 Task: Create a due date automation trigger when advanced on, on the monday of the week a card is due add fields without custom field "Resume" set to a number lower or equal to 1 and lower than 10 at 11:00 AM.
Action: Mouse moved to (1198, 81)
Screenshot: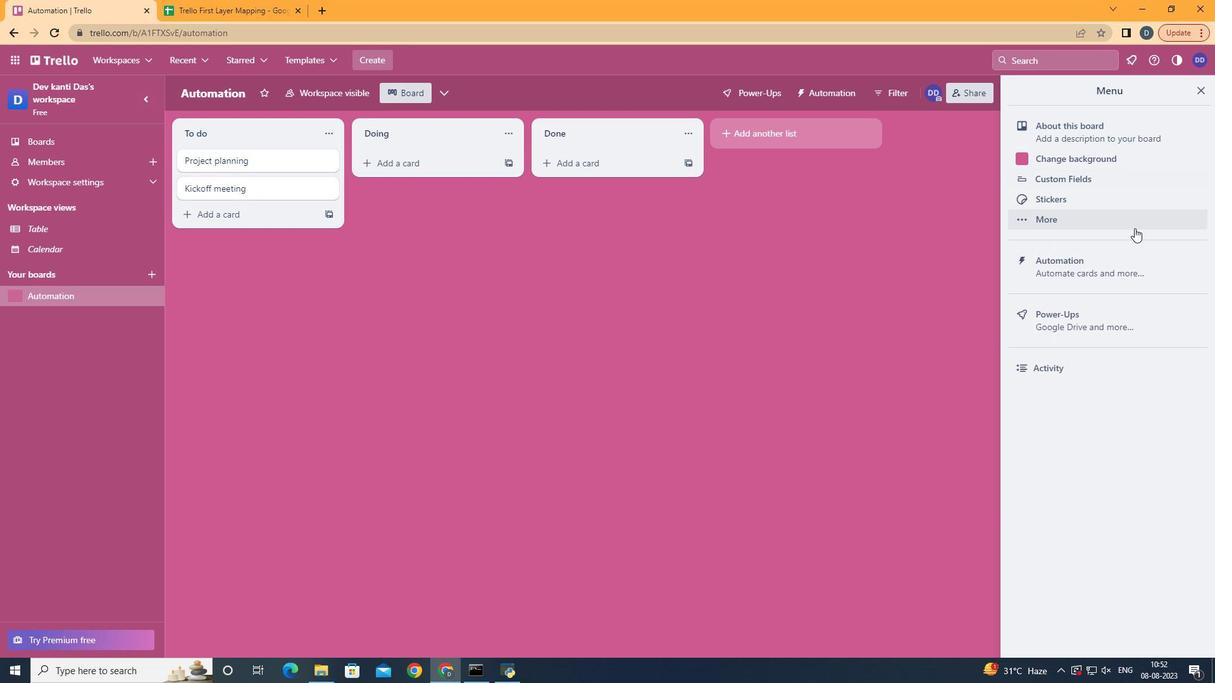 
Action: Mouse pressed left at (1198, 81)
Screenshot: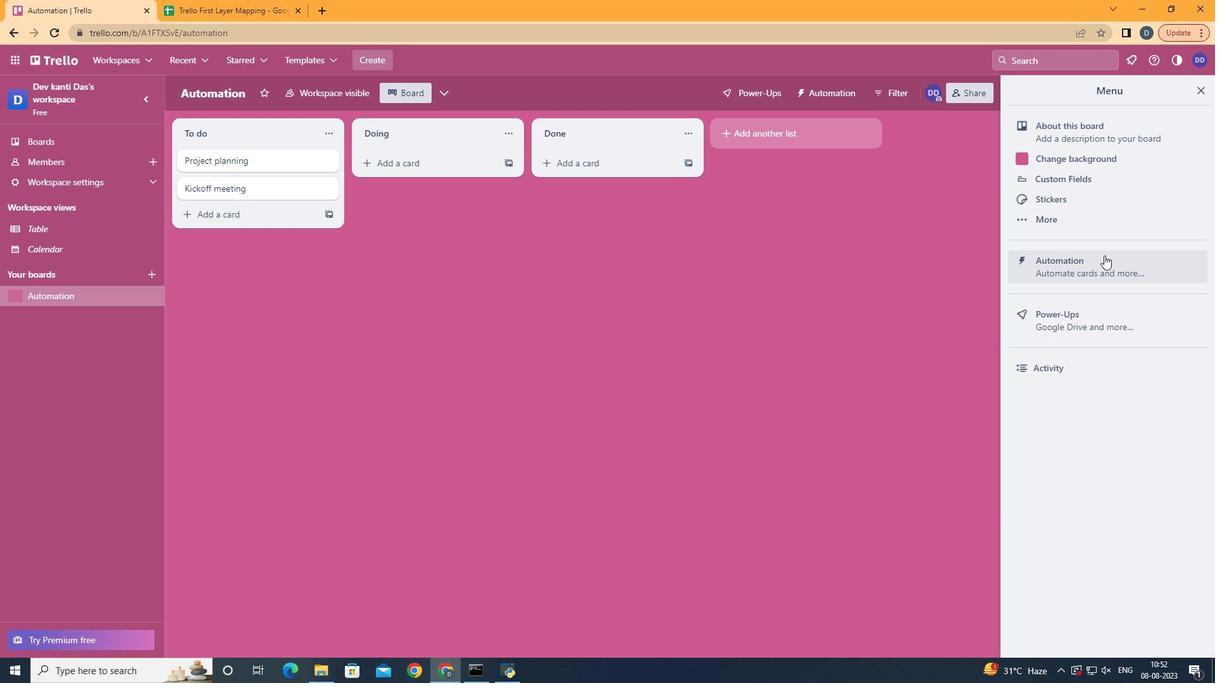 
Action: Mouse moved to (1102, 255)
Screenshot: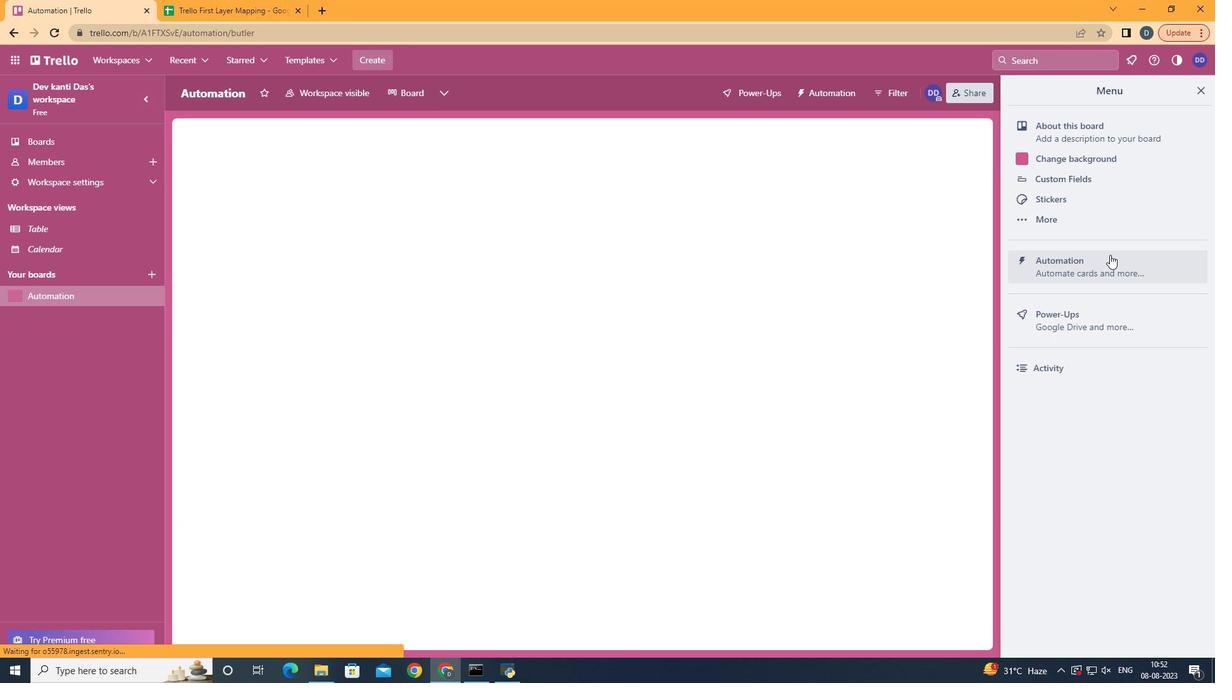 
Action: Mouse pressed left at (1102, 255)
Screenshot: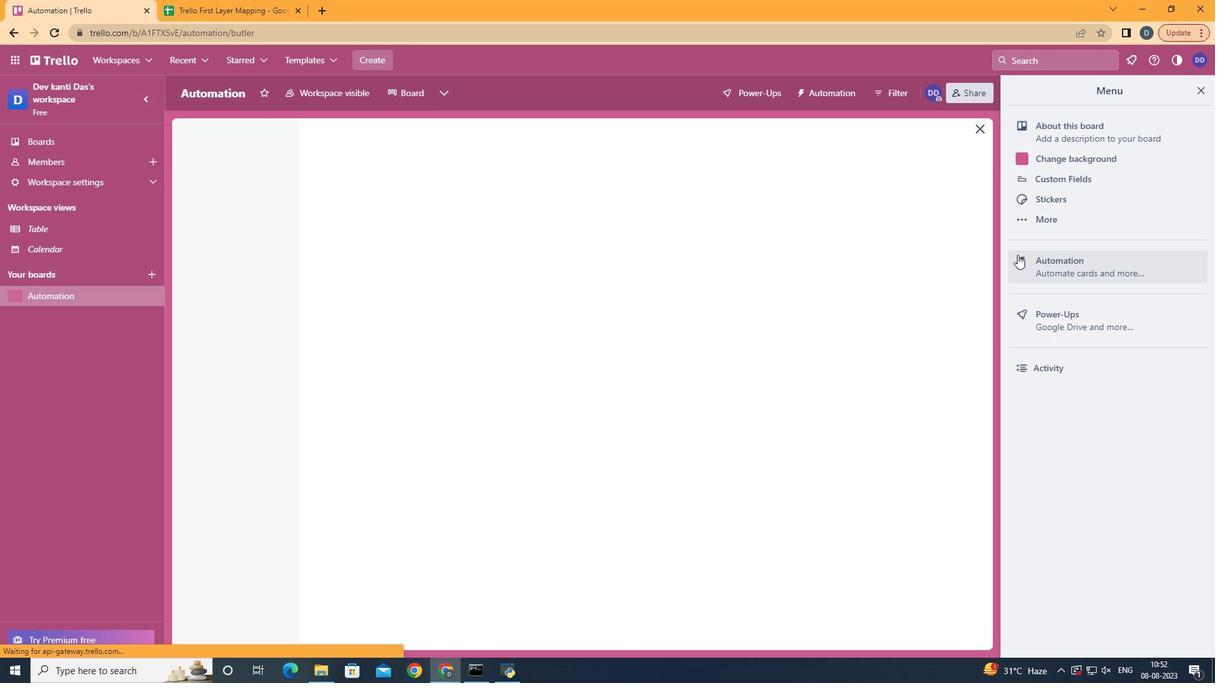 
Action: Mouse moved to (215, 243)
Screenshot: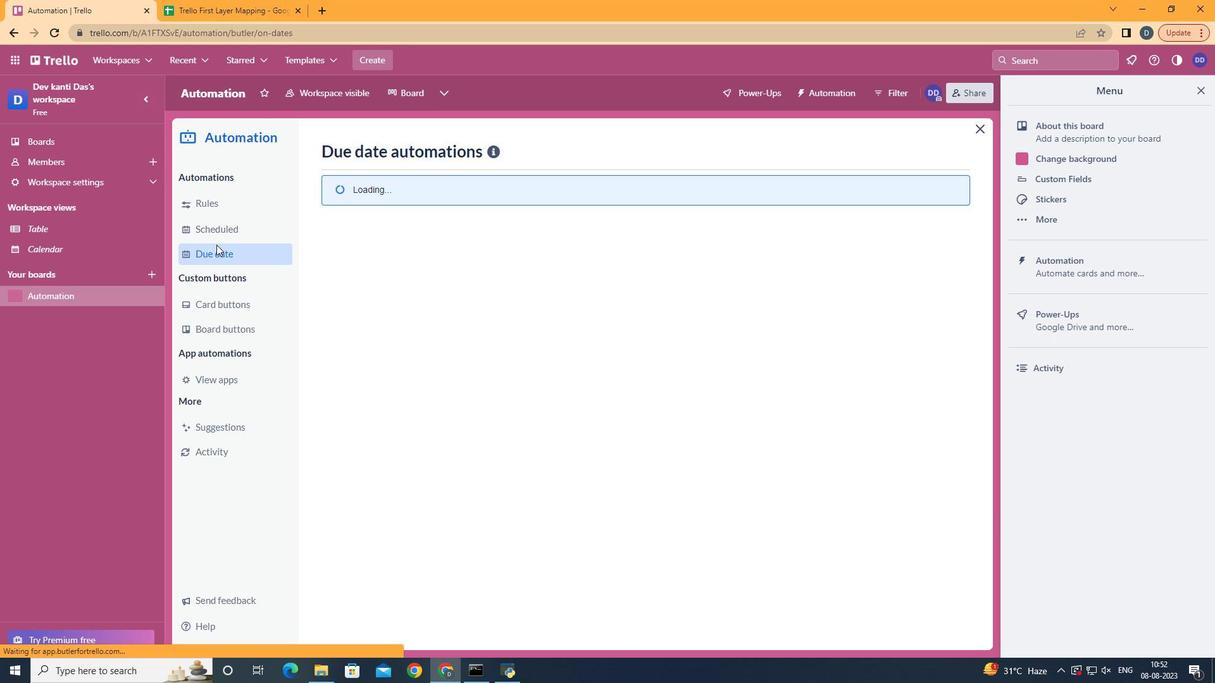 
Action: Mouse pressed left at (215, 243)
Screenshot: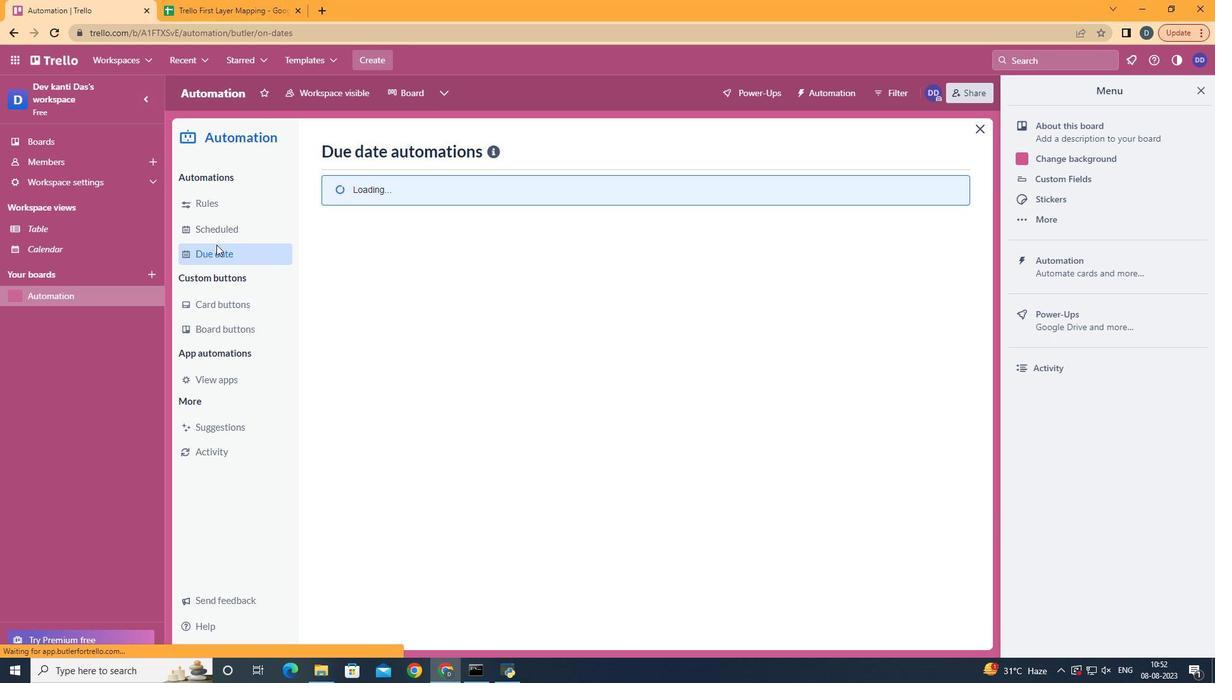 
Action: Mouse moved to (888, 149)
Screenshot: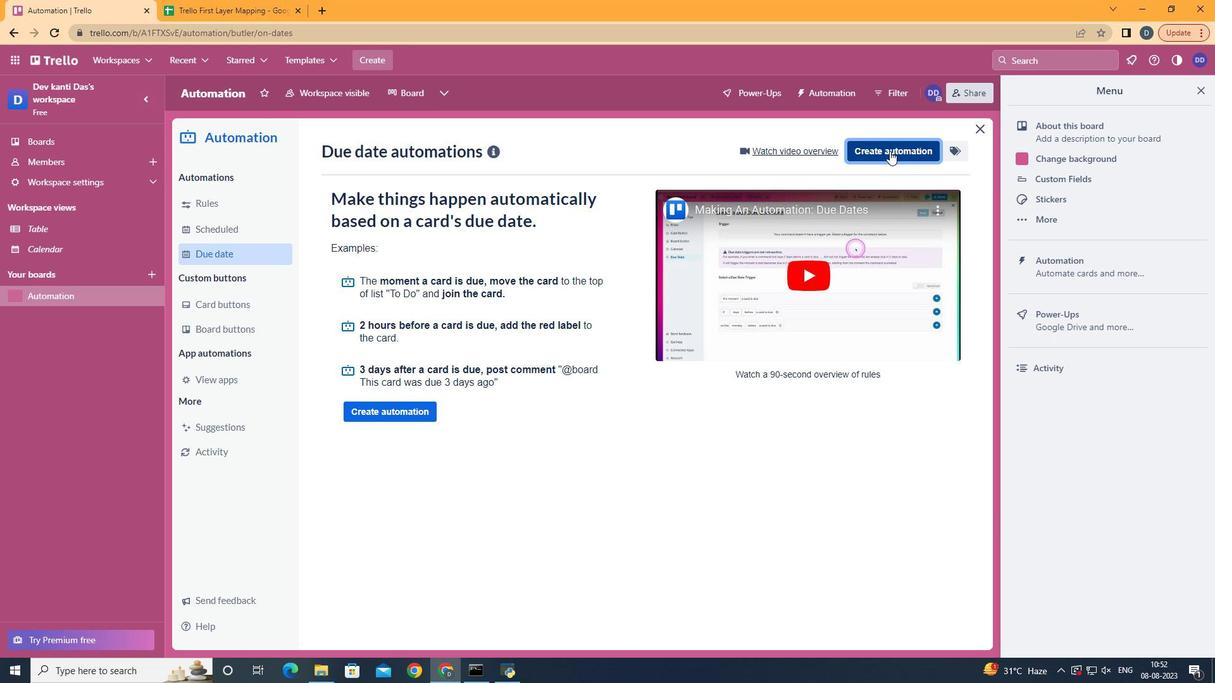 
Action: Mouse pressed left at (888, 149)
Screenshot: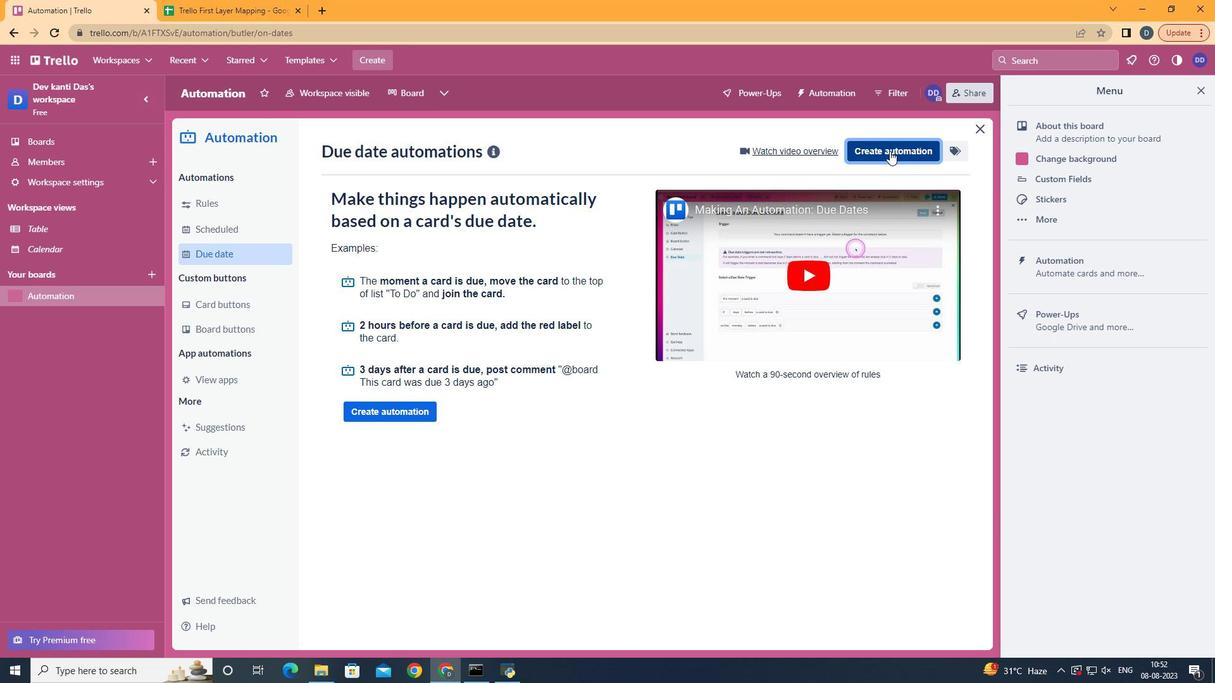 
Action: Mouse moved to (624, 265)
Screenshot: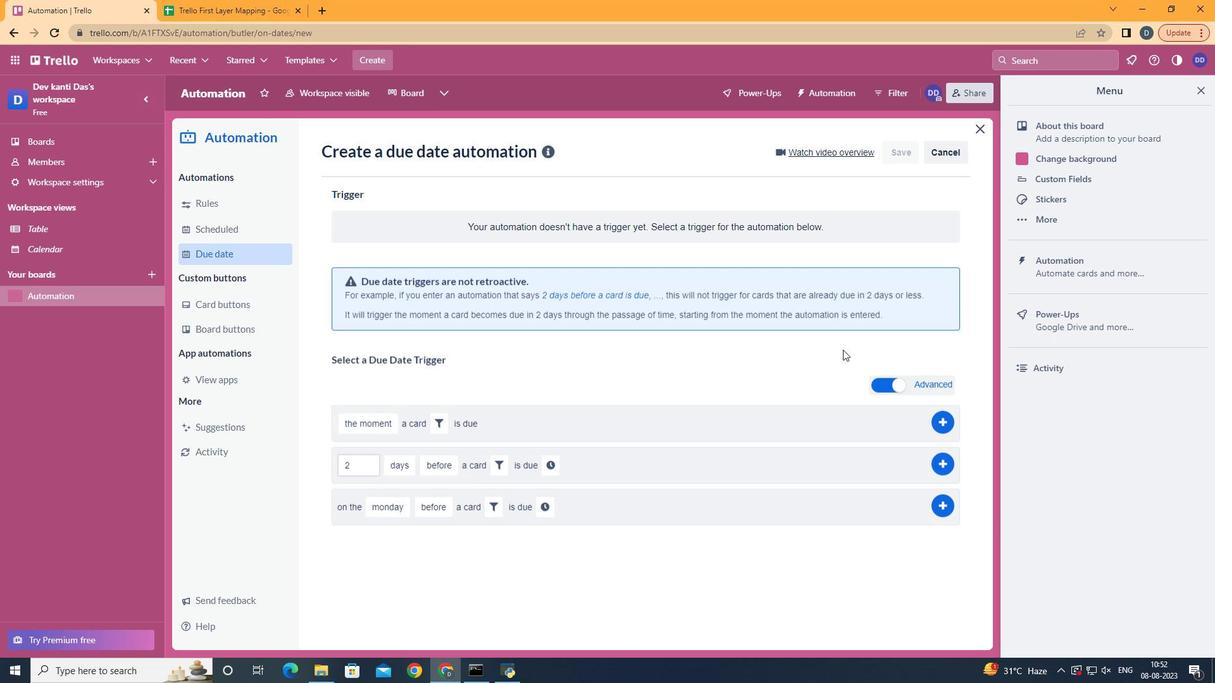 
Action: Mouse pressed left at (624, 265)
Screenshot: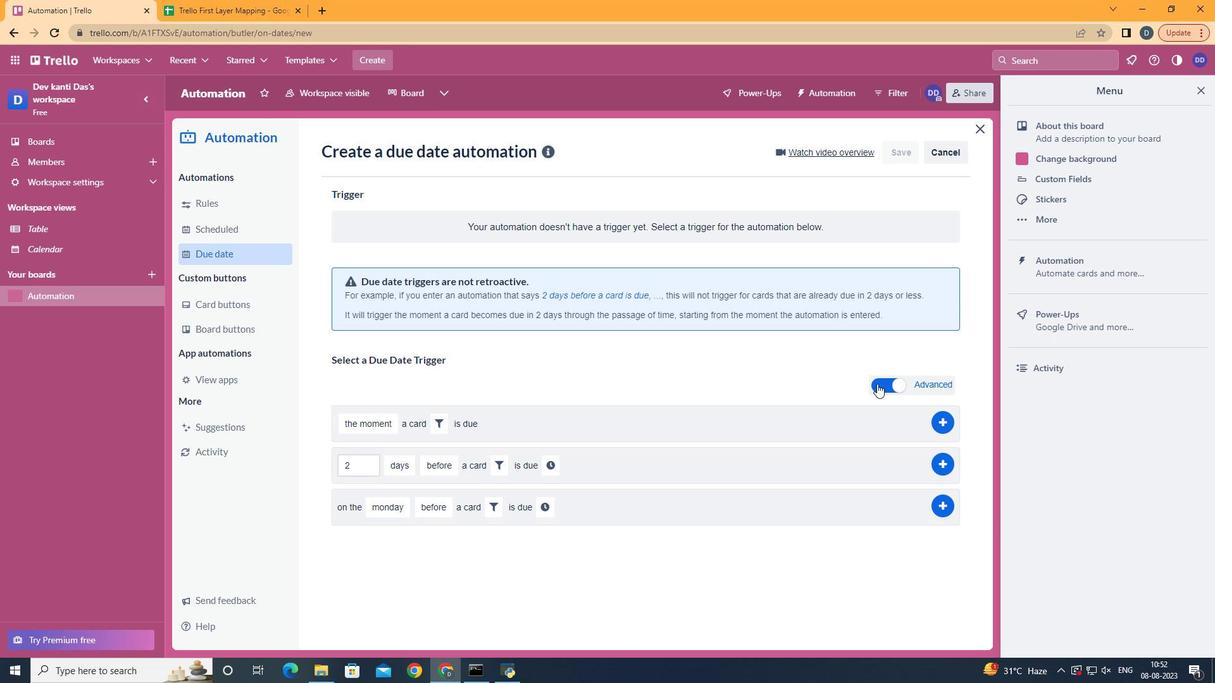 
Action: Mouse moved to (427, 327)
Screenshot: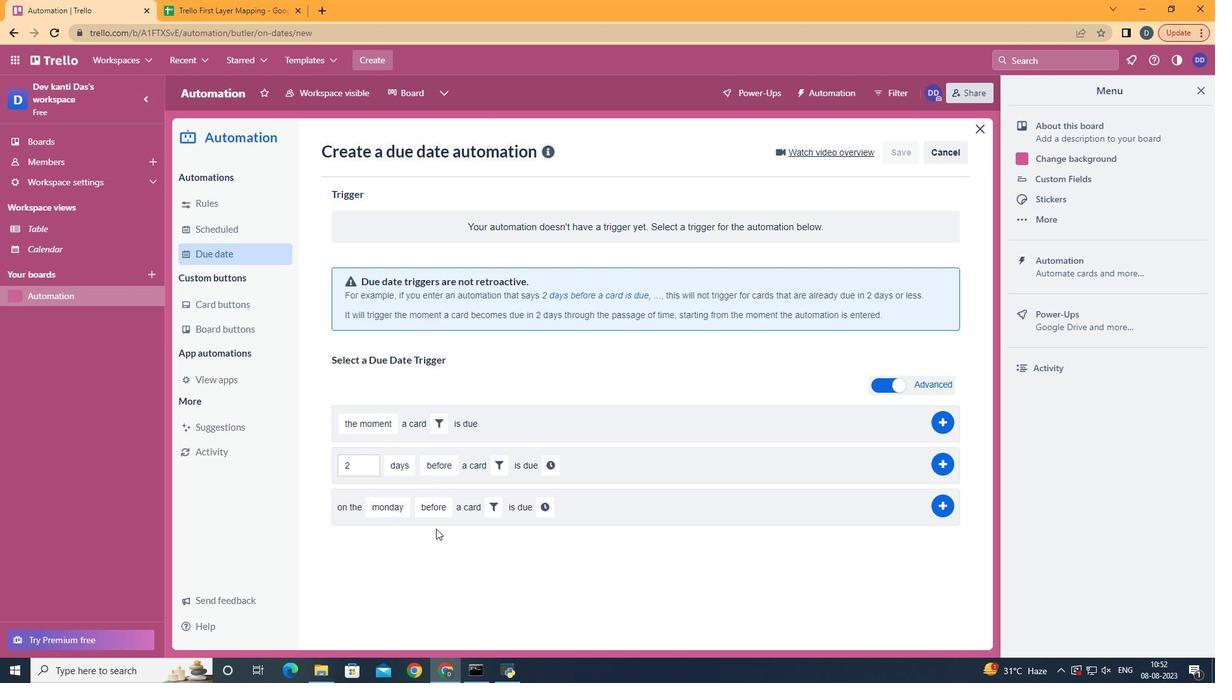 
Action: Mouse pressed left at (427, 327)
Screenshot: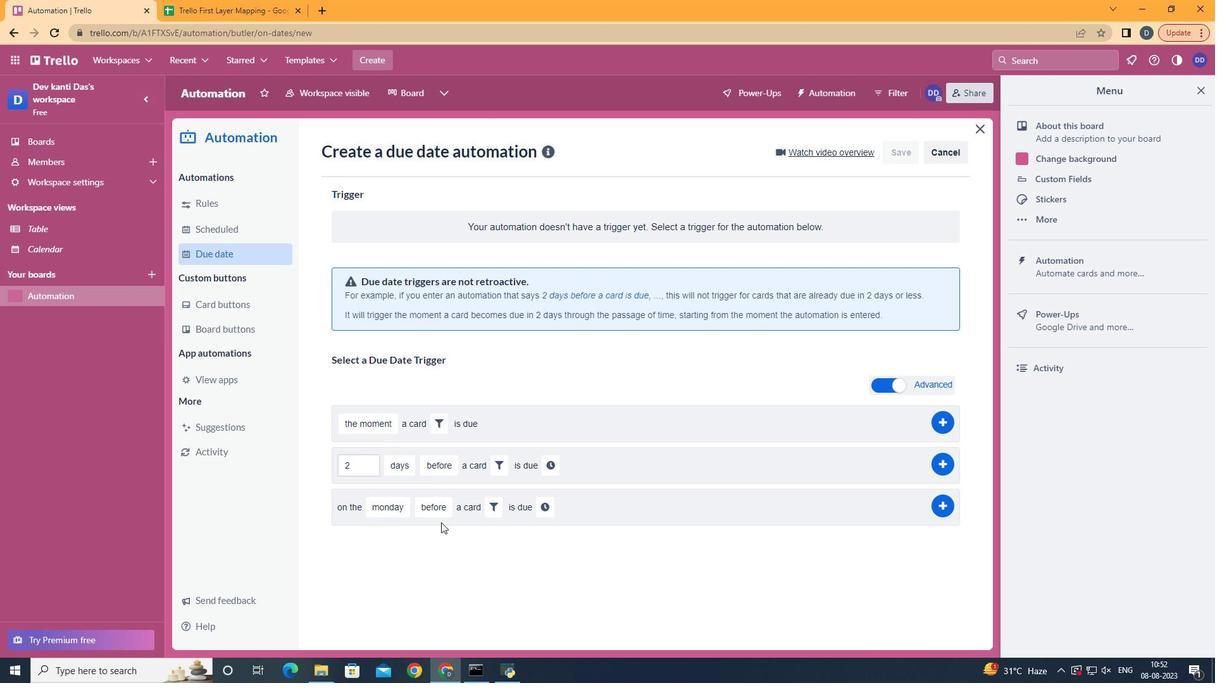 
Action: Mouse moved to (458, 583)
Screenshot: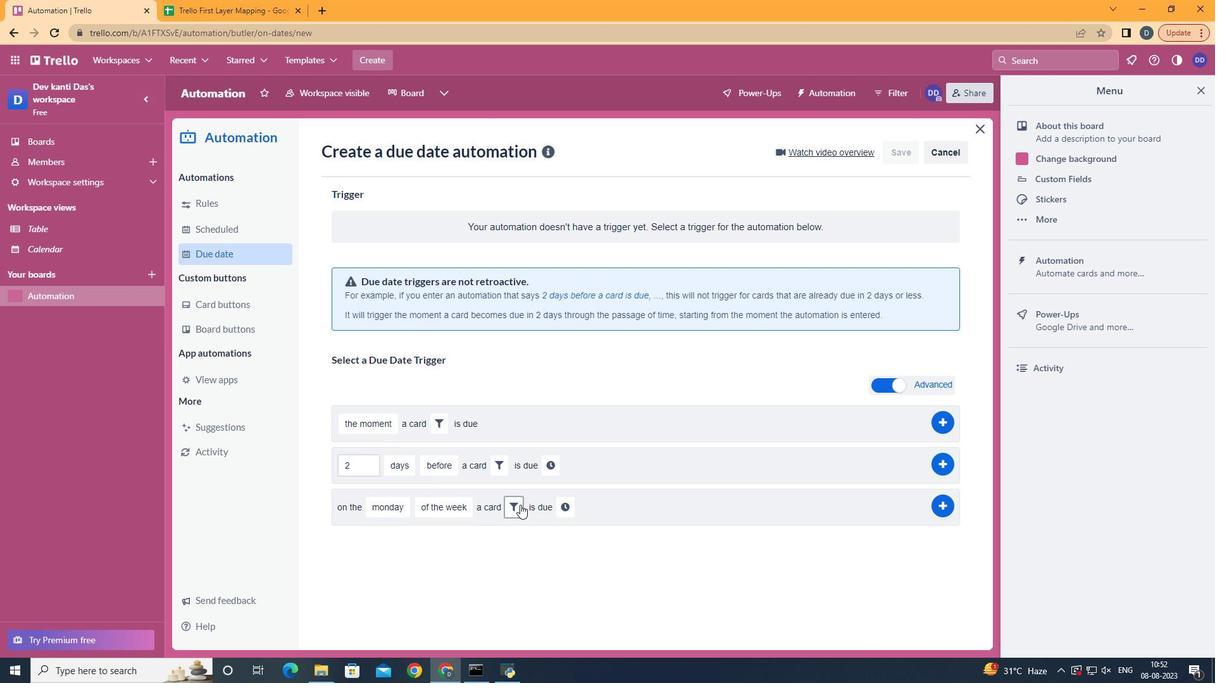 
Action: Mouse pressed left at (458, 583)
Screenshot: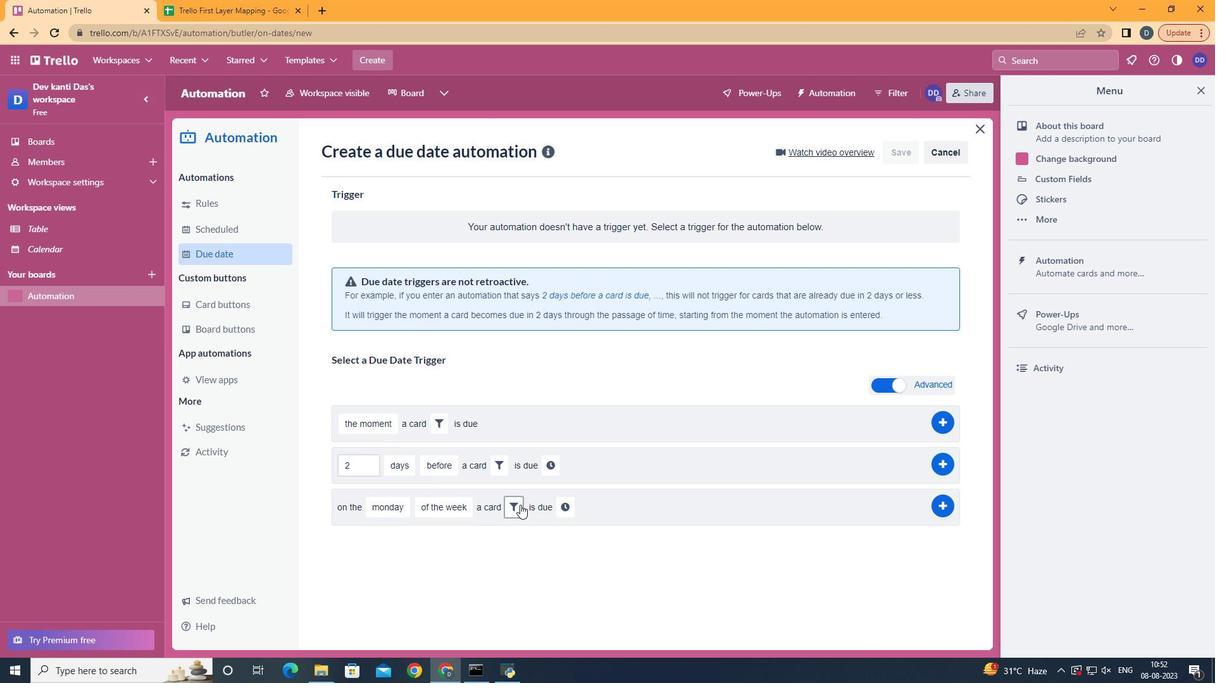 
Action: Mouse moved to (518, 503)
Screenshot: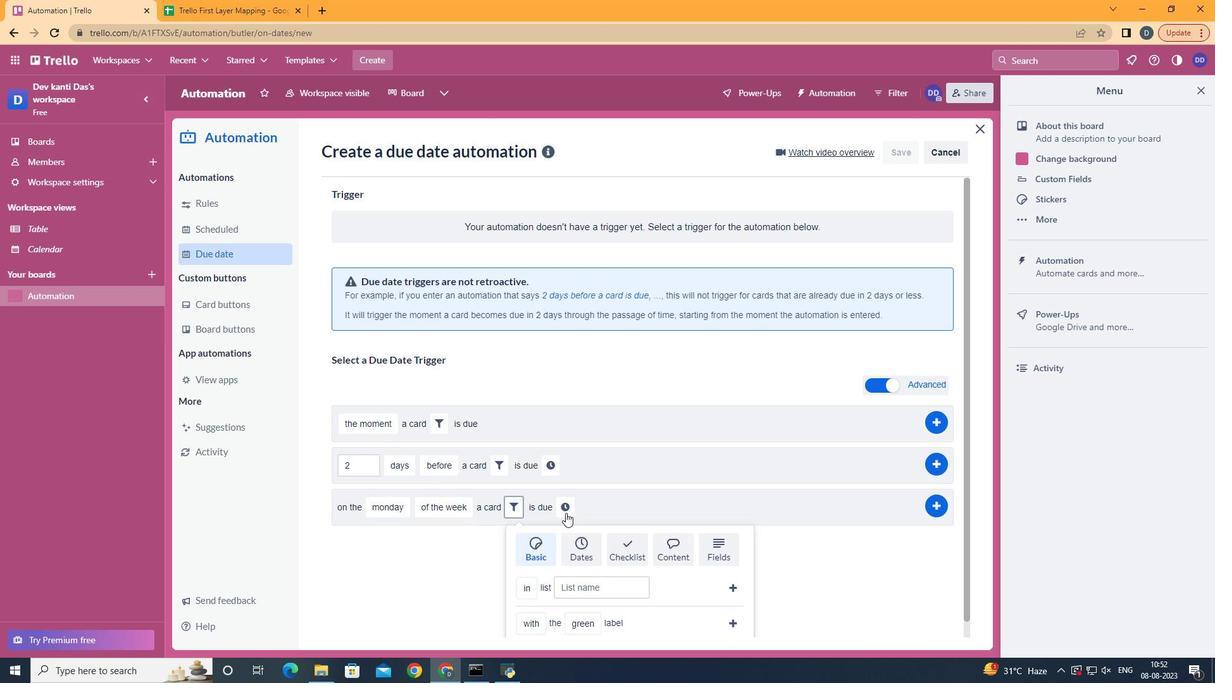 
Action: Mouse pressed left at (518, 503)
Screenshot: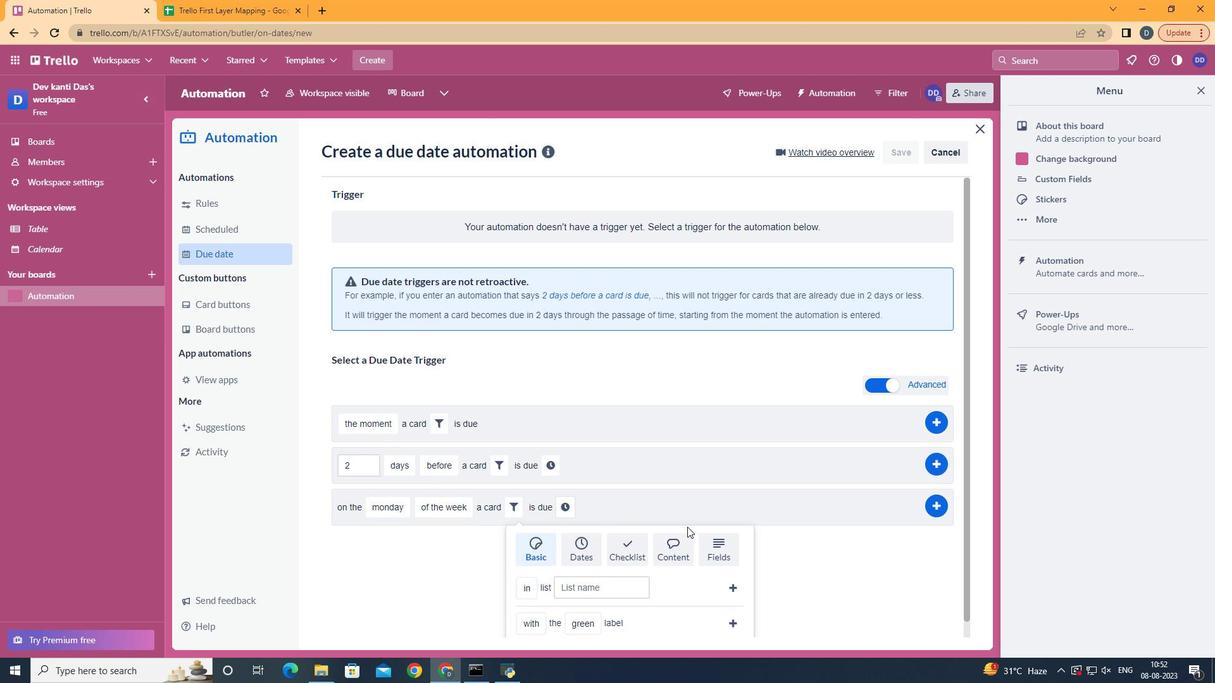 
Action: Mouse moved to (715, 545)
Screenshot: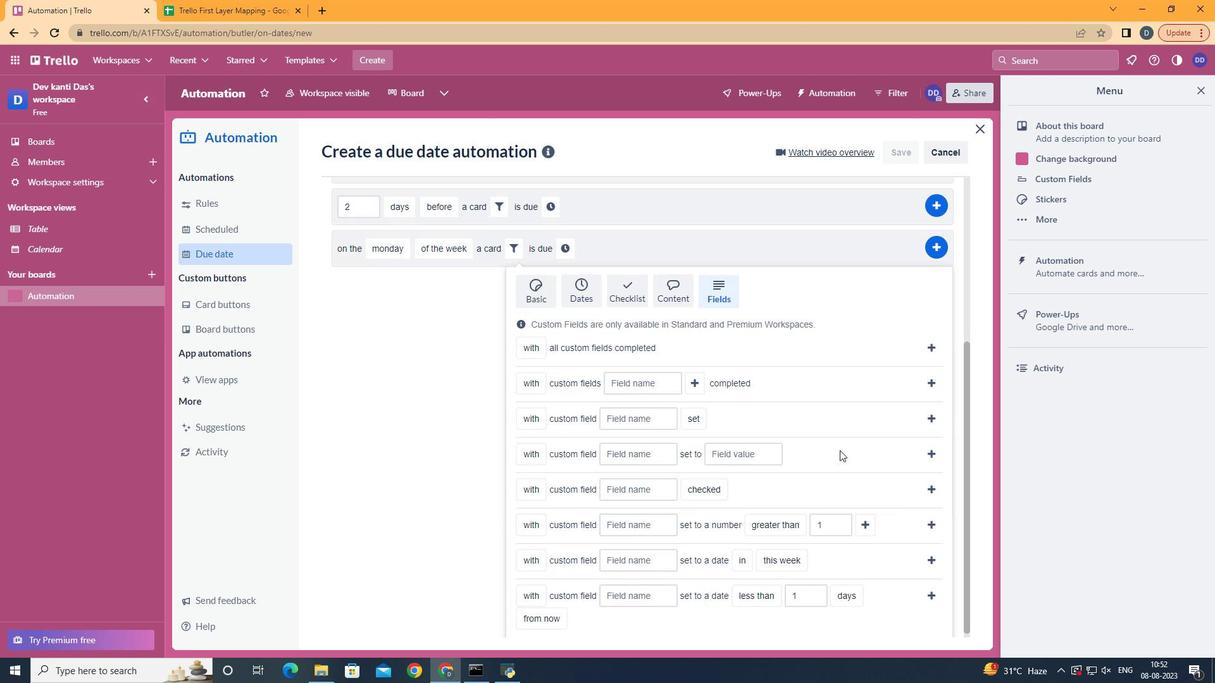 
Action: Mouse pressed left at (715, 545)
Screenshot: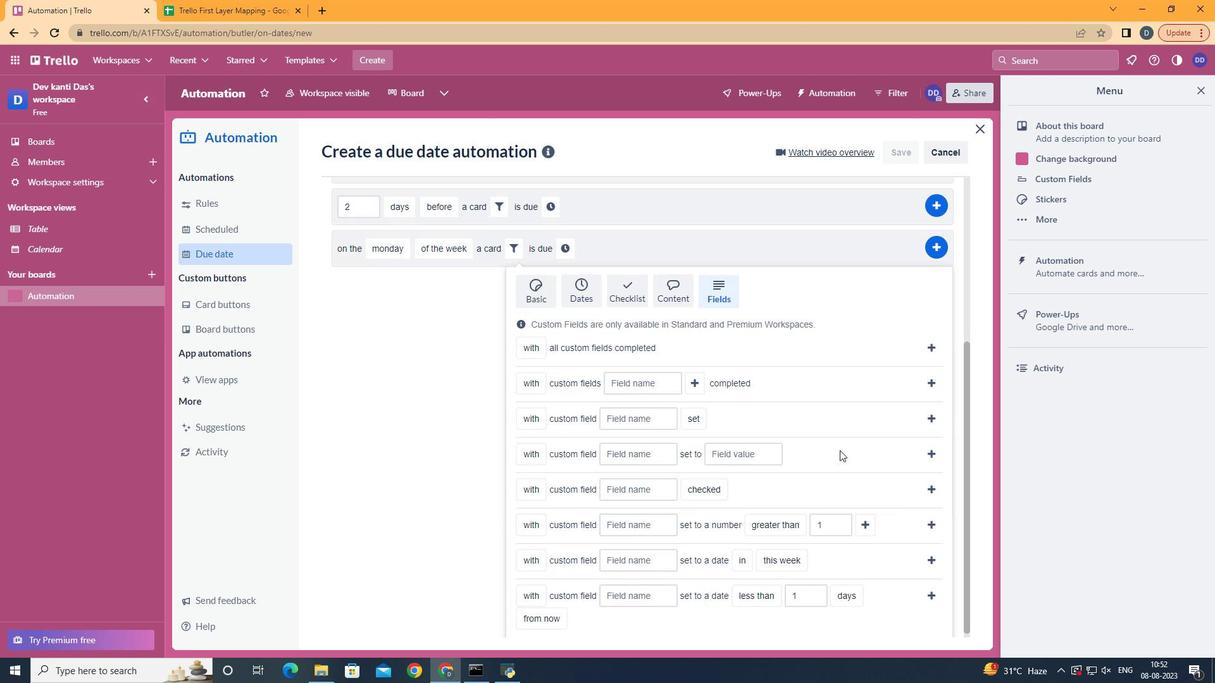 
Action: Mouse scrolled (715, 544) with delta (0, 0)
Screenshot: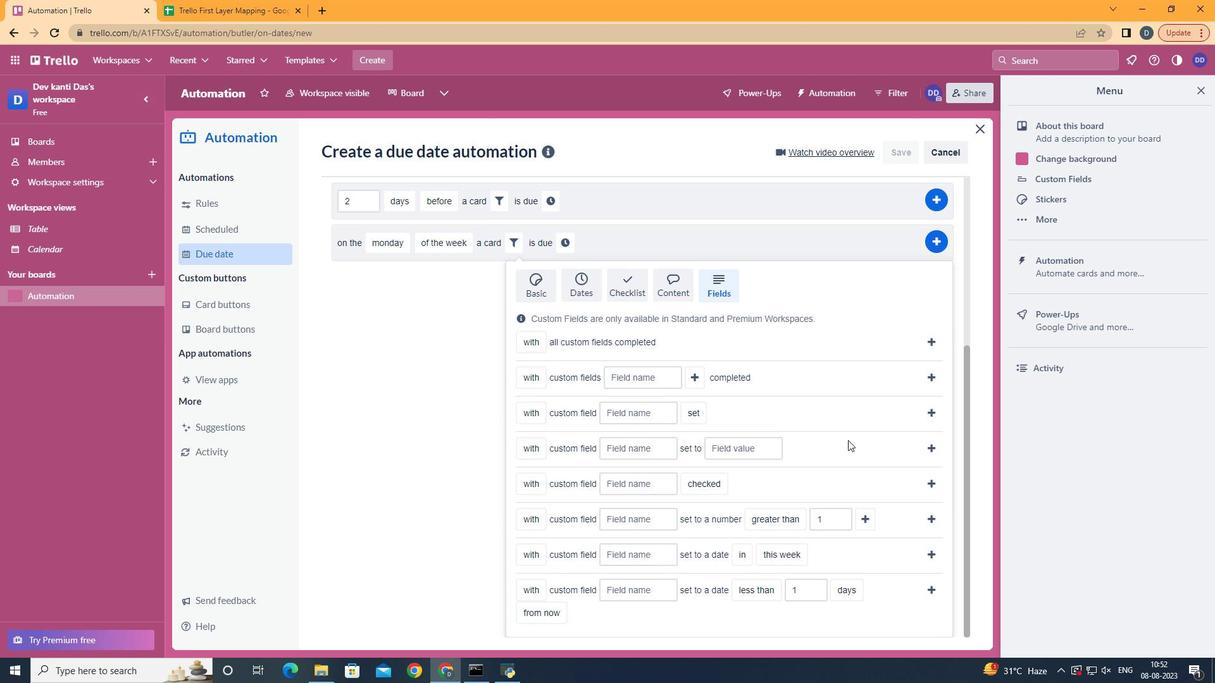 
Action: Mouse scrolled (715, 544) with delta (0, 0)
Screenshot: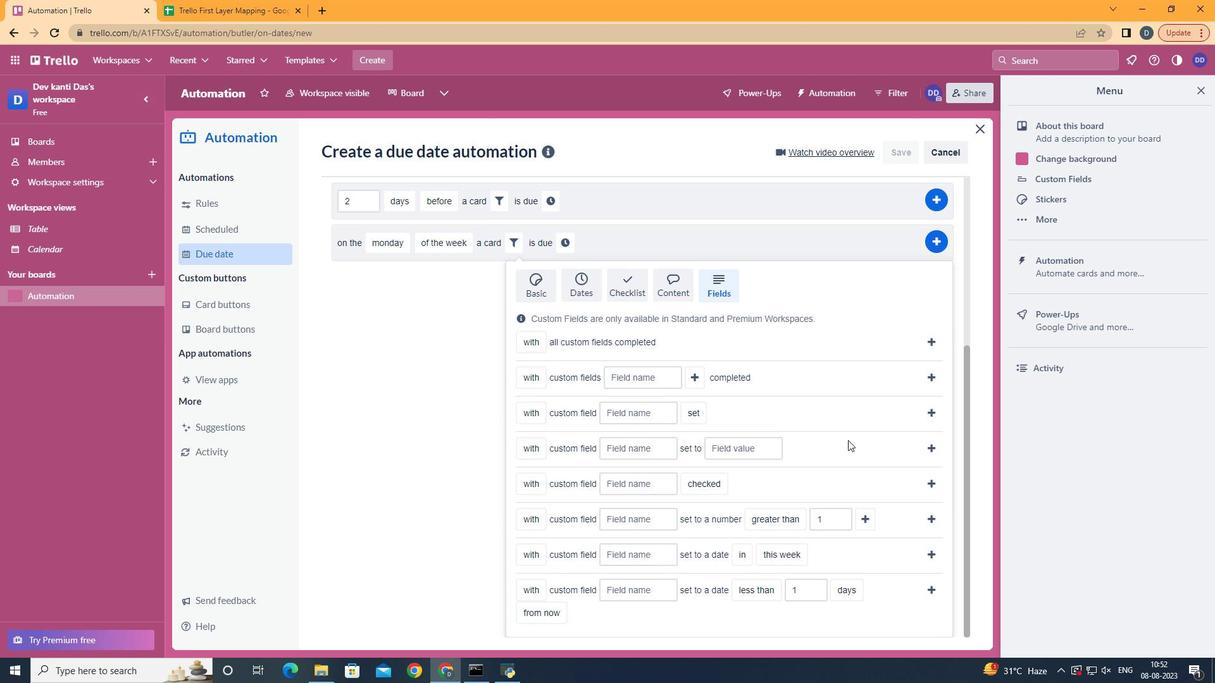 
Action: Mouse scrolled (715, 544) with delta (0, 0)
Screenshot: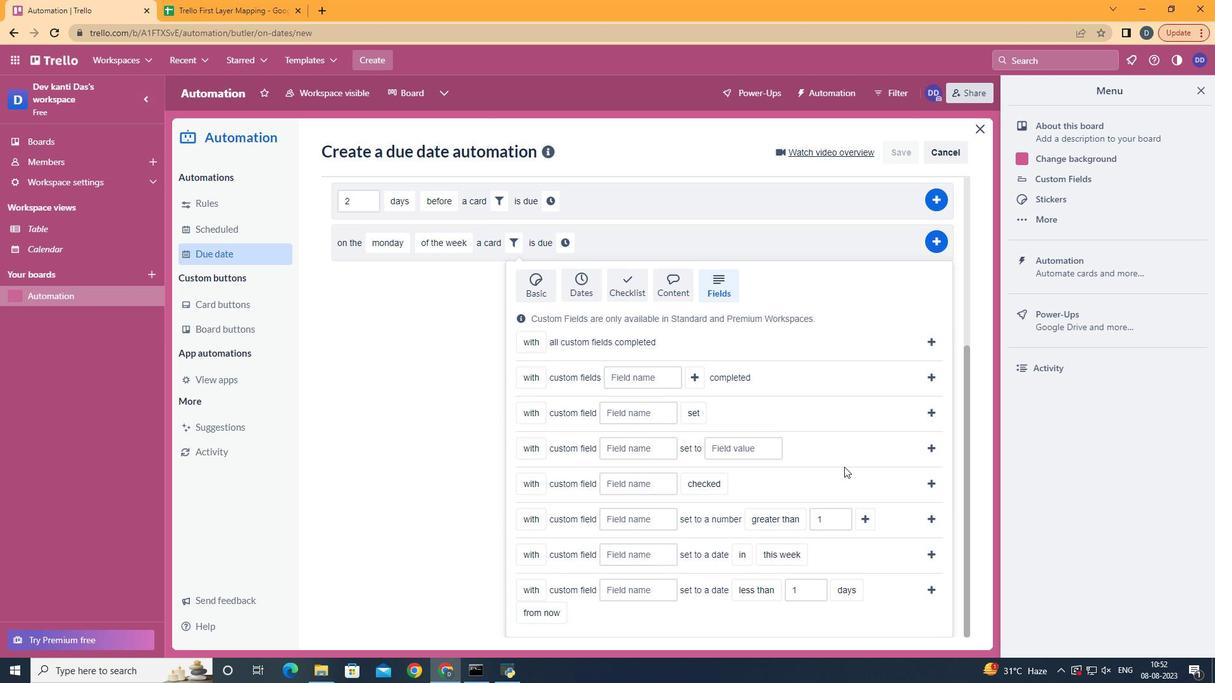 
Action: Mouse scrolled (715, 544) with delta (0, 0)
Screenshot: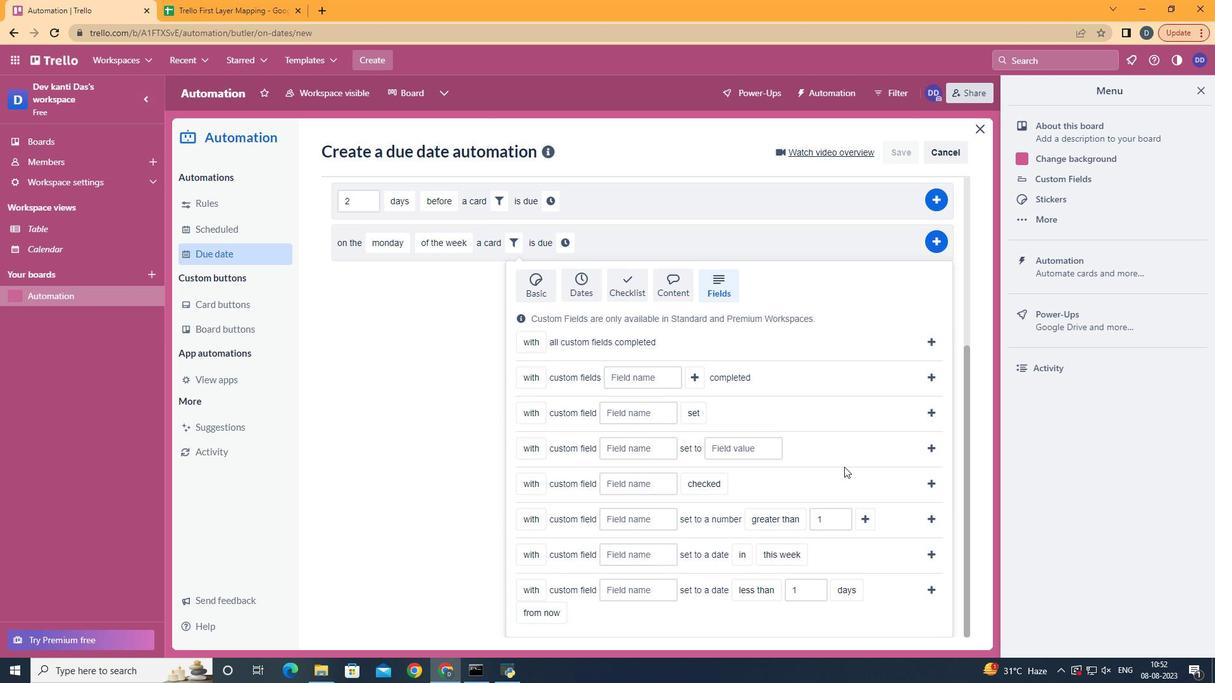 
Action: Mouse moved to (720, 540)
Screenshot: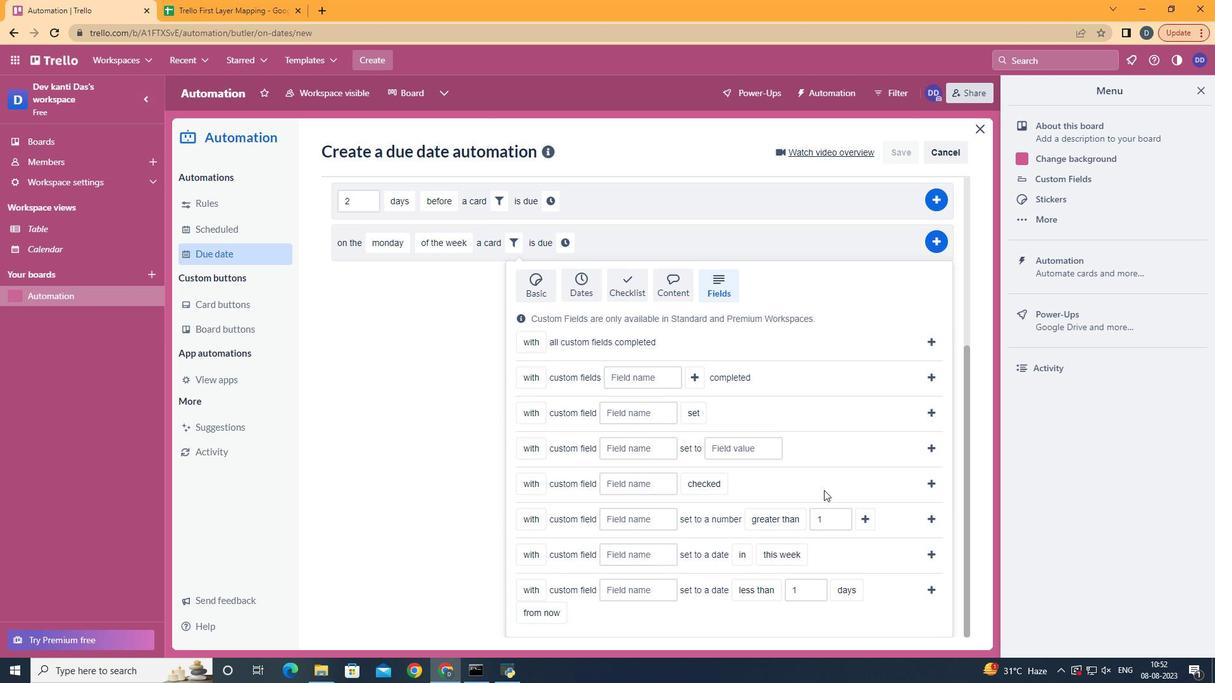 
Action: Mouse scrolled (720, 539) with delta (0, 0)
Screenshot: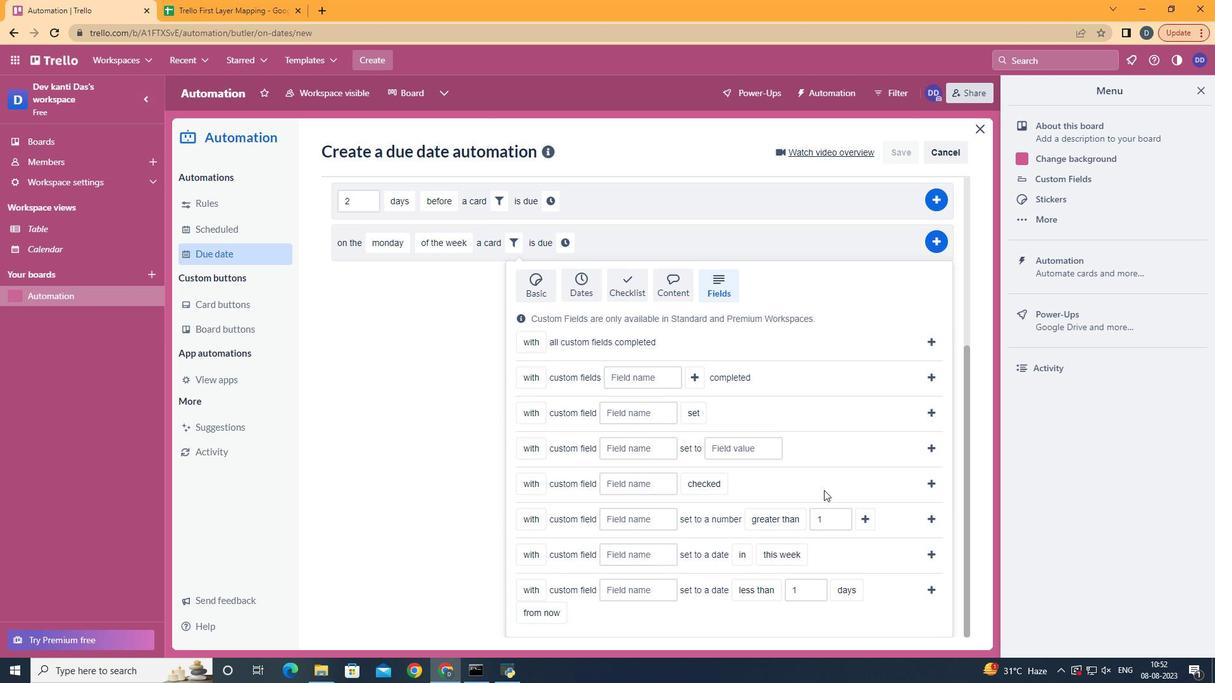 
Action: Mouse moved to (541, 560)
Screenshot: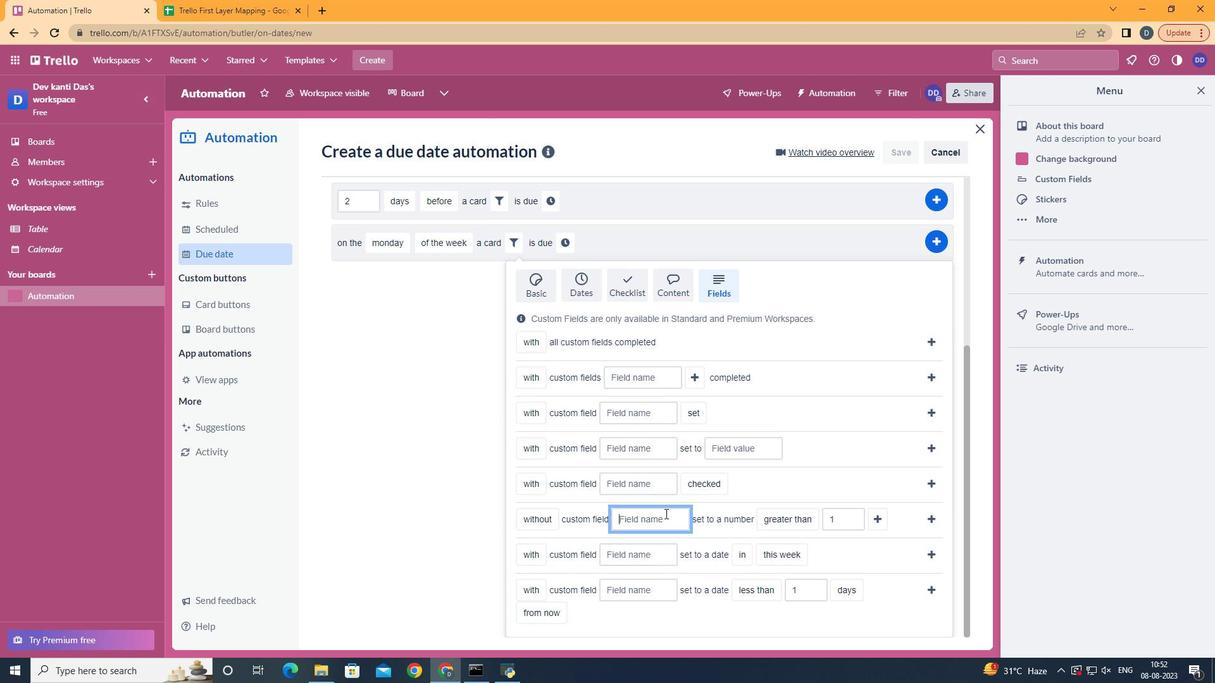 
Action: Mouse pressed left at (541, 560)
Screenshot: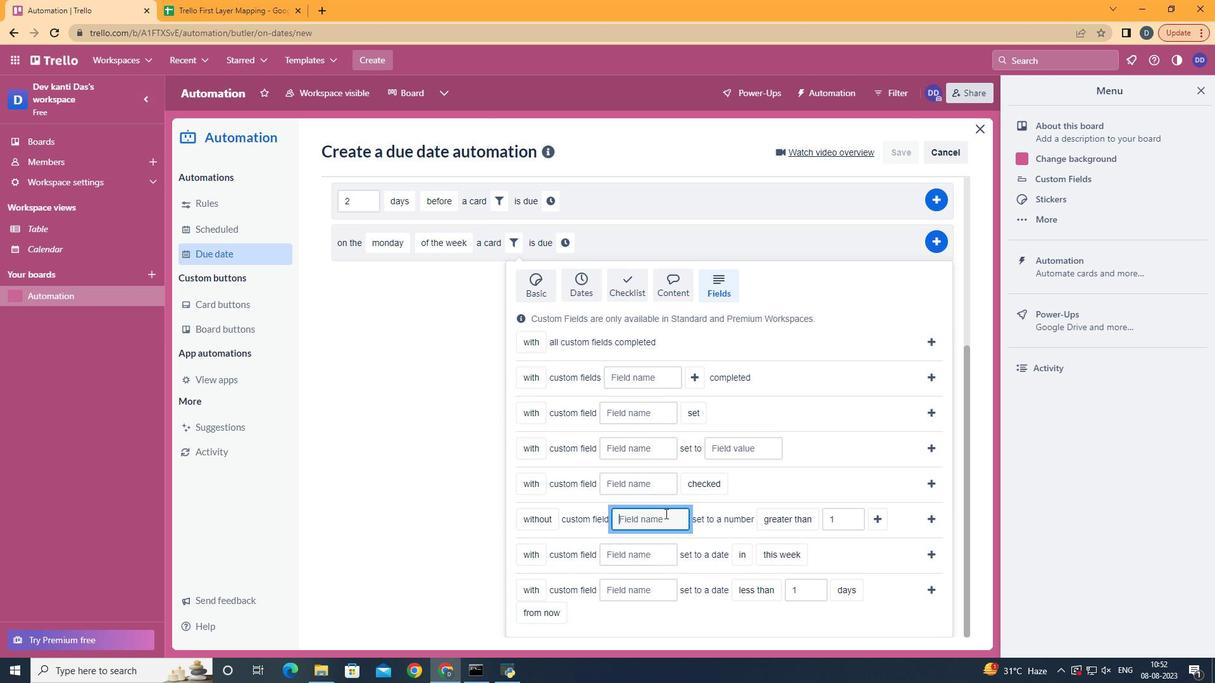 
Action: Mouse moved to (663, 512)
Screenshot: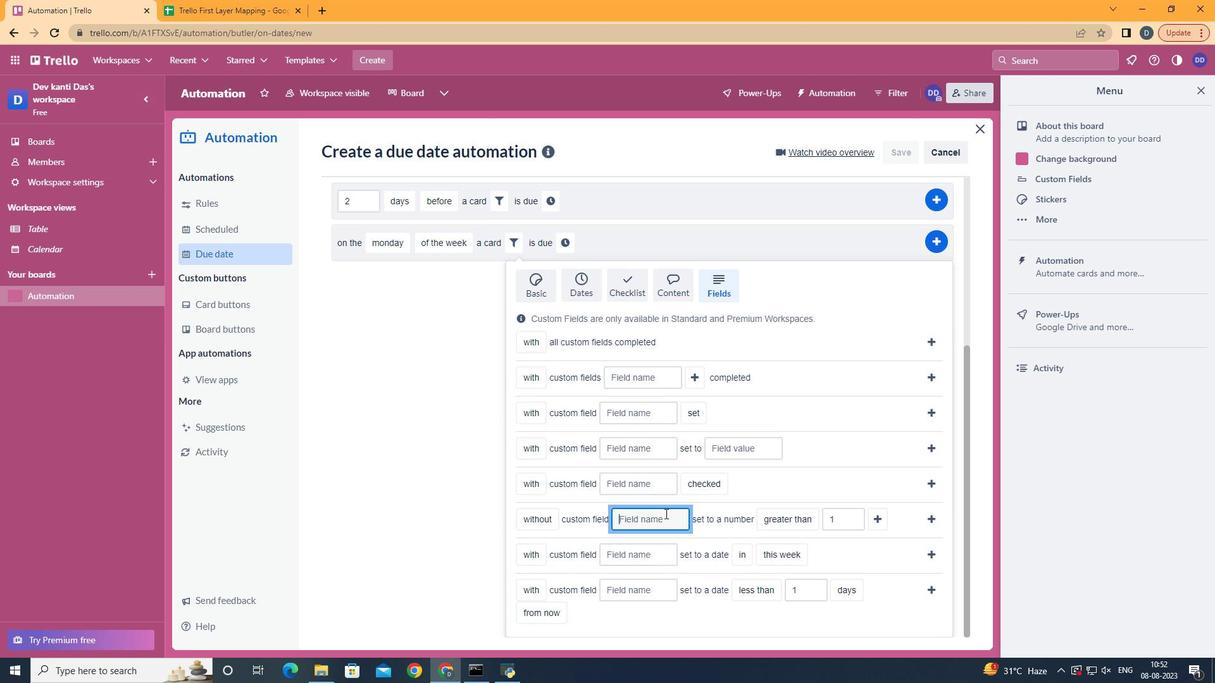 
Action: Mouse pressed left at (663, 512)
Screenshot: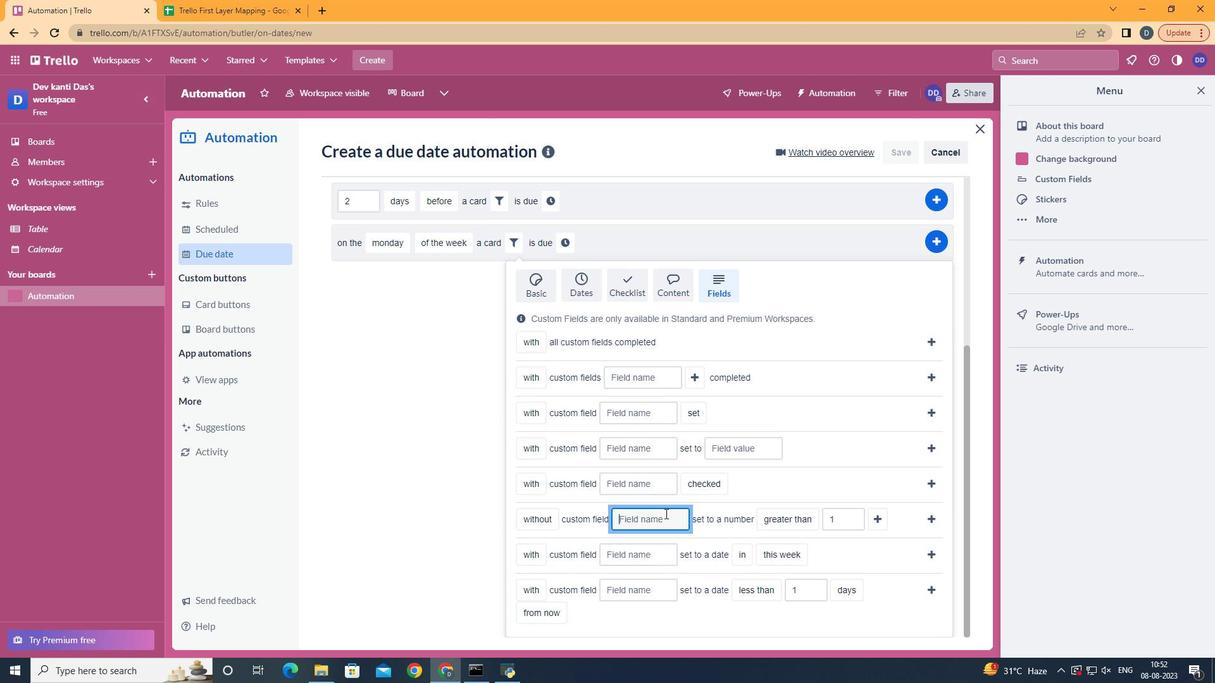 
Action: Key pressed <Key.shift>Resume
Screenshot: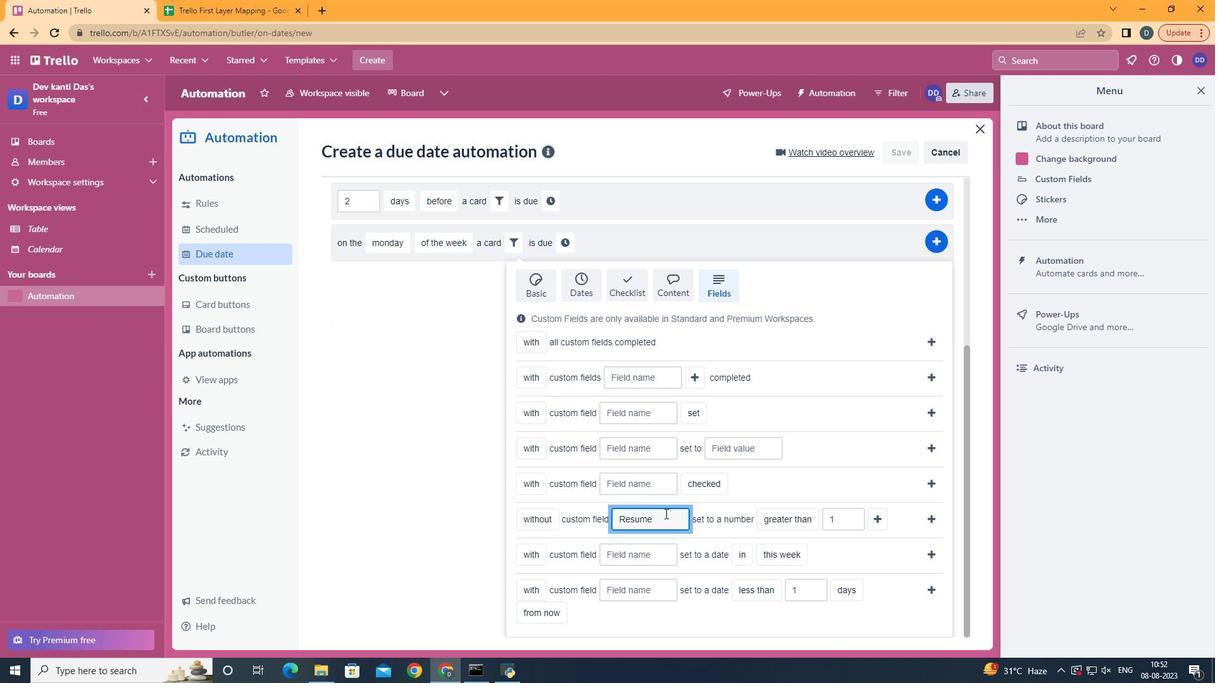 
Action: Mouse moved to (800, 610)
Screenshot: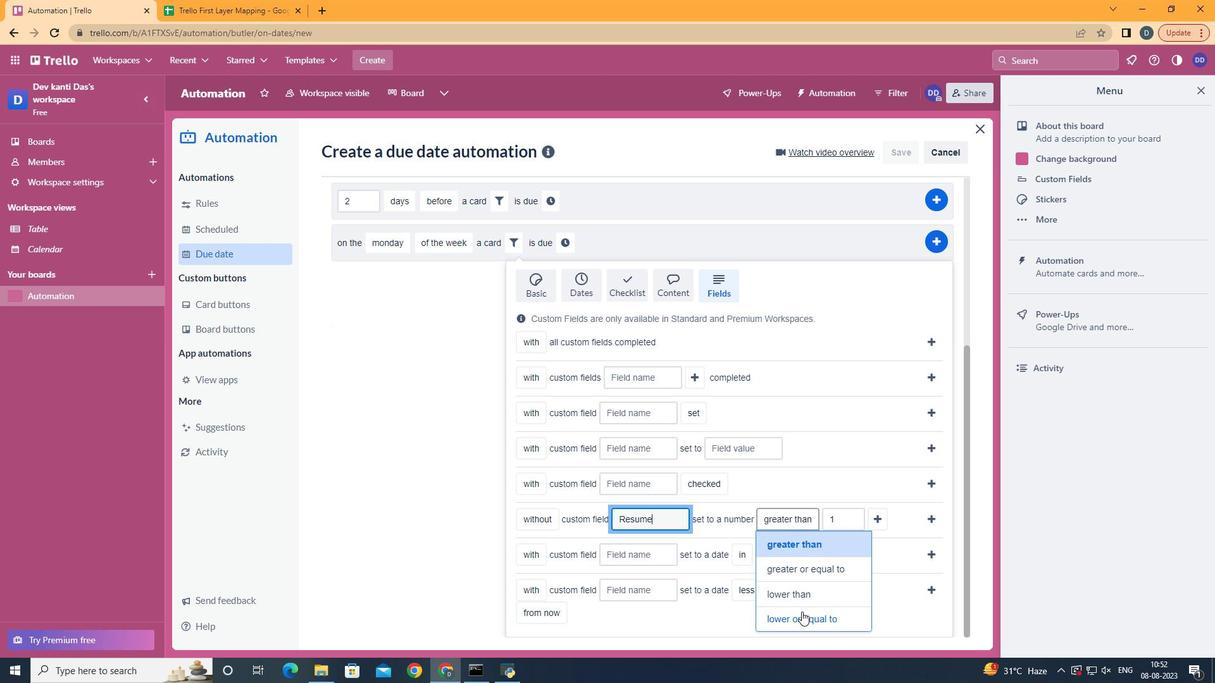 
Action: Mouse pressed left at (800, 610)
Screenshot: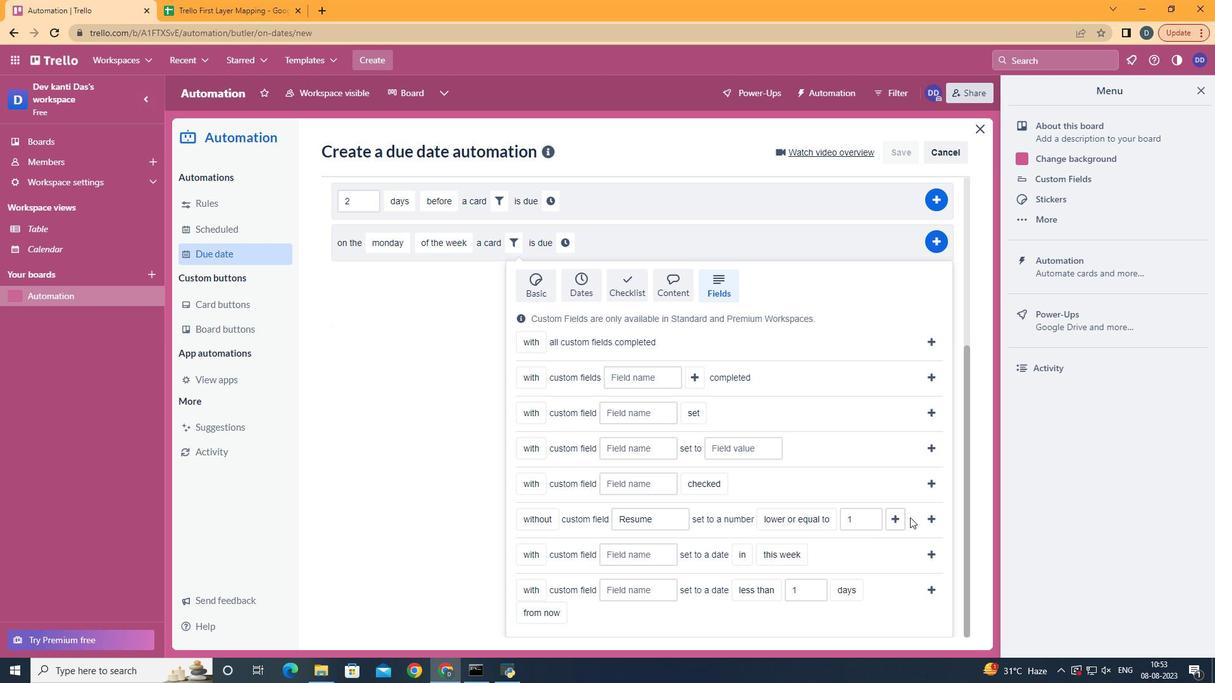 
Action: Mouse moved to (899, 518)
Screenshot: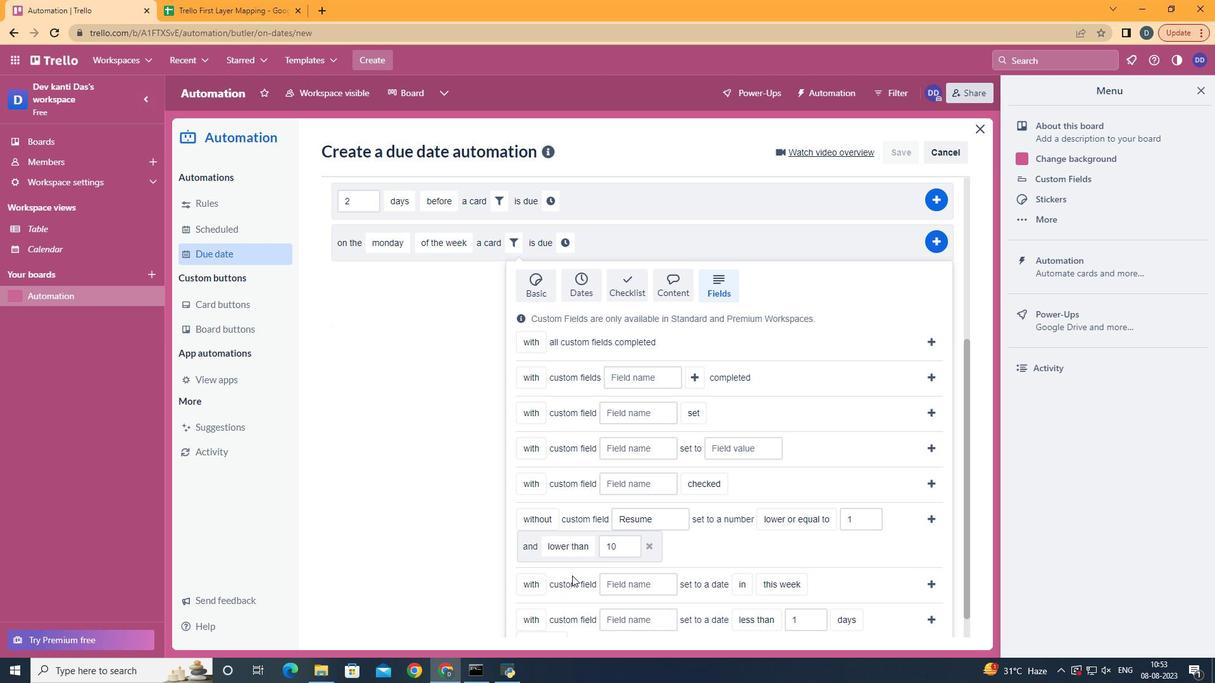 
Action: Mouse pressed left at (899, 518)
Screenshot: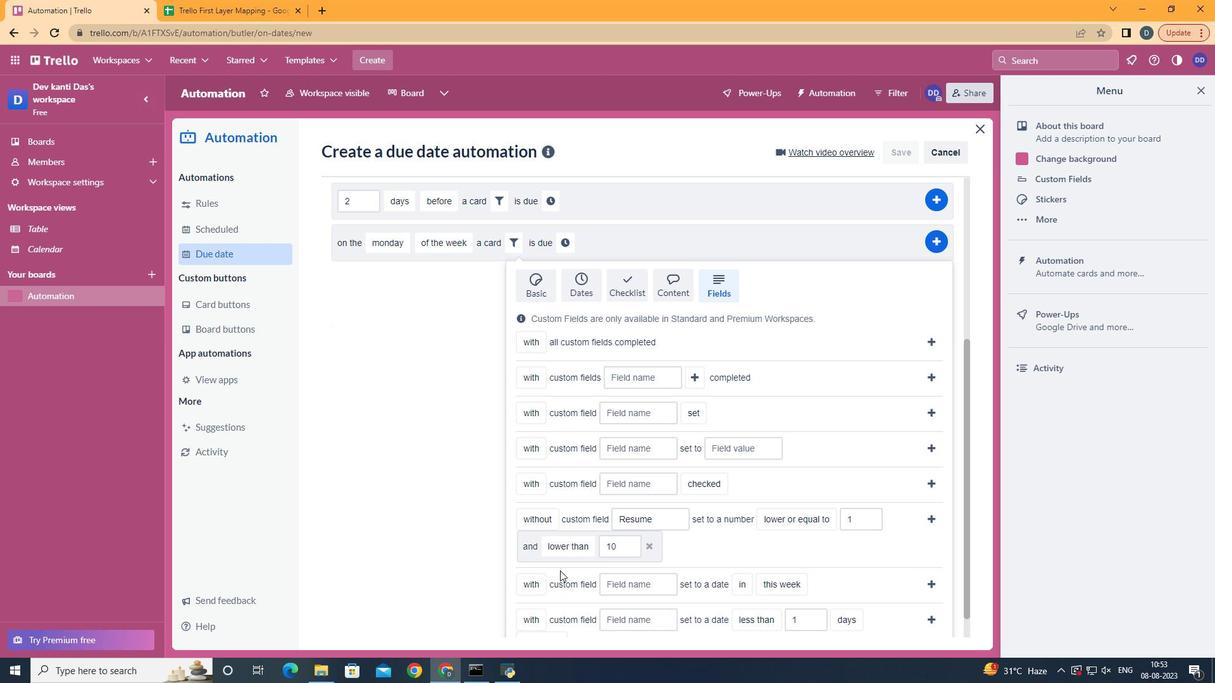 
Action: Mouse moved to (584, 446)
Screenshot: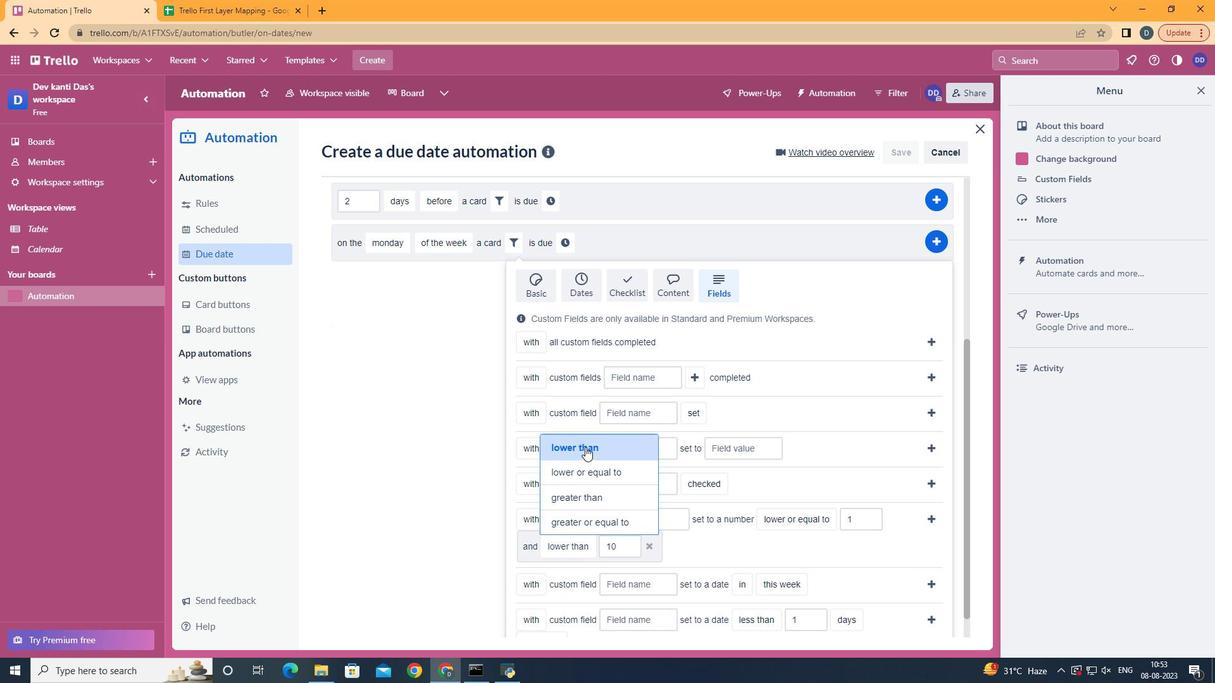 
Action: Mouse pressed left at (584, 446)
Screenshot: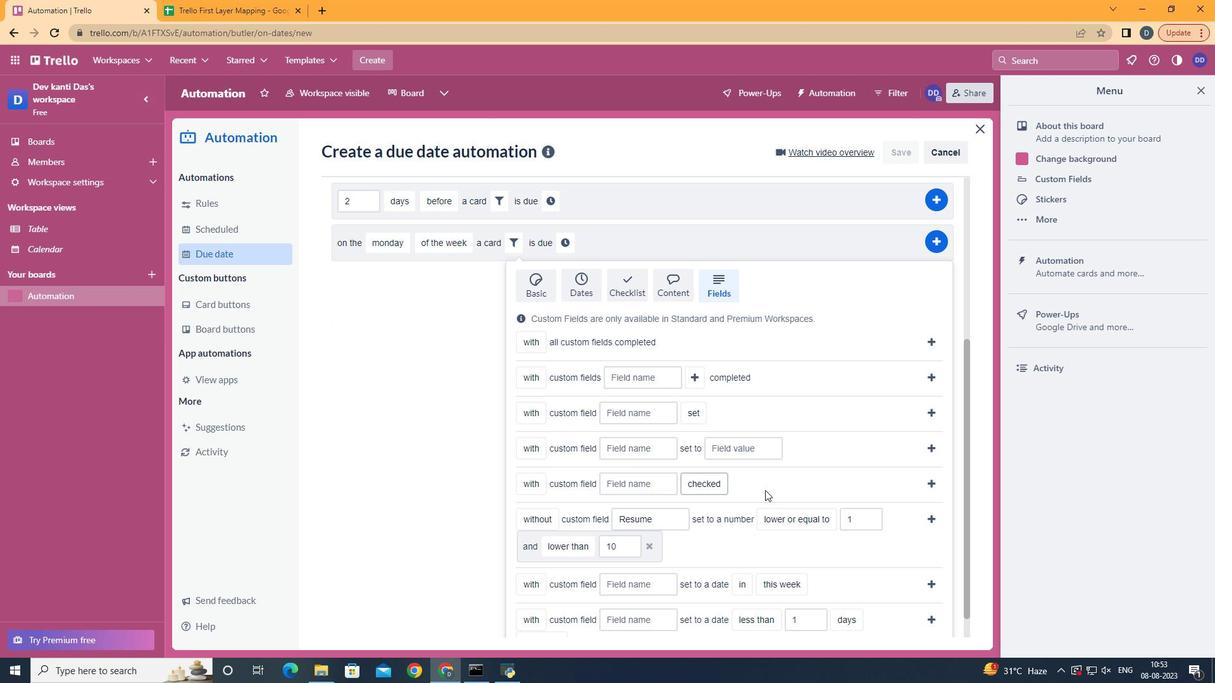 
Action: Mouse moved to (925, 517)
Screenshot: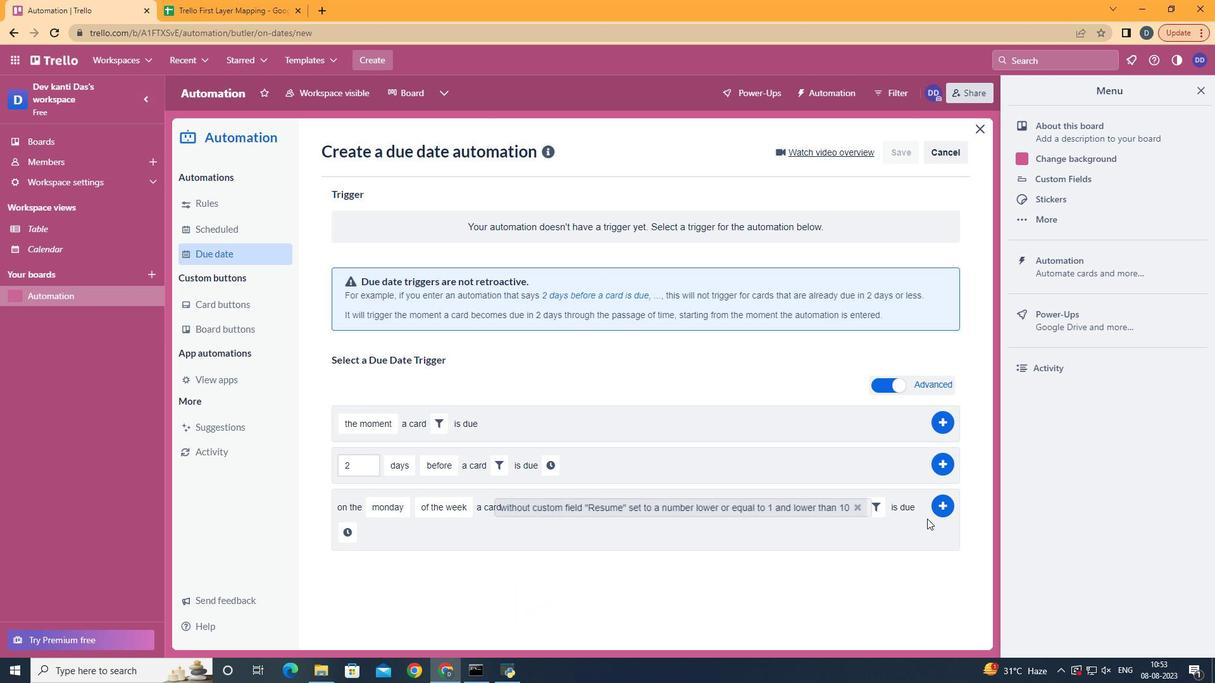 
Action: Mouse pressed left at (925, 517)
Screenshot: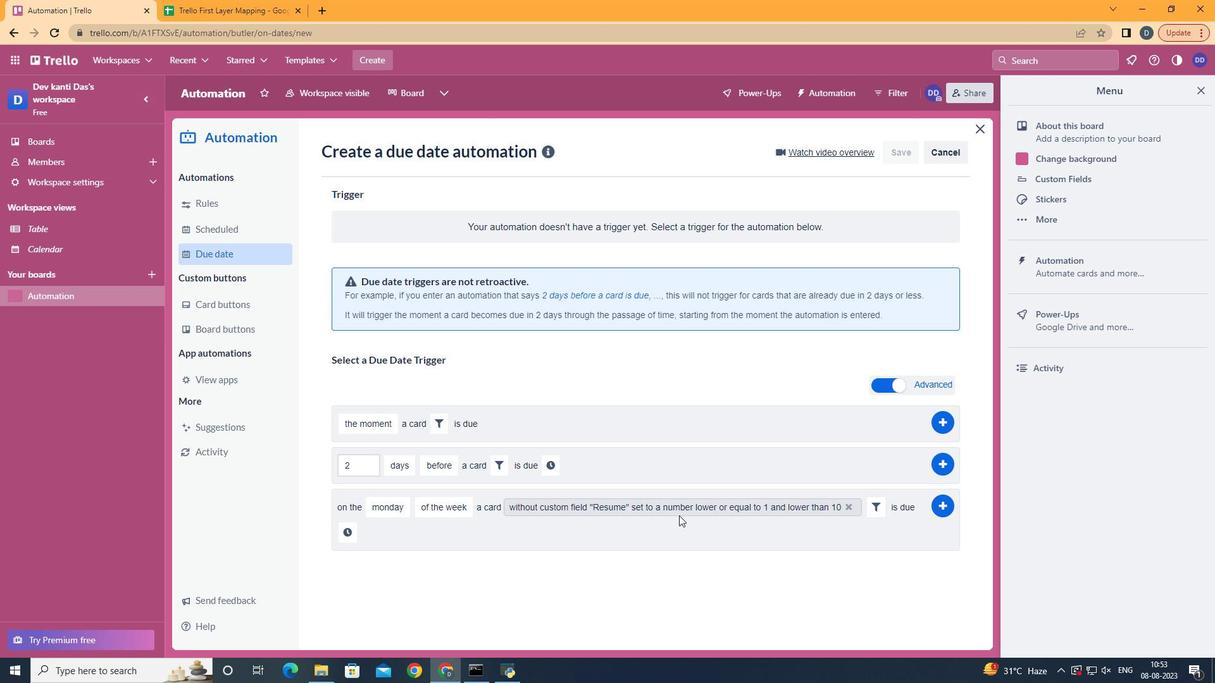 
Action: Mouse moved to (347, 525)
Screenshot: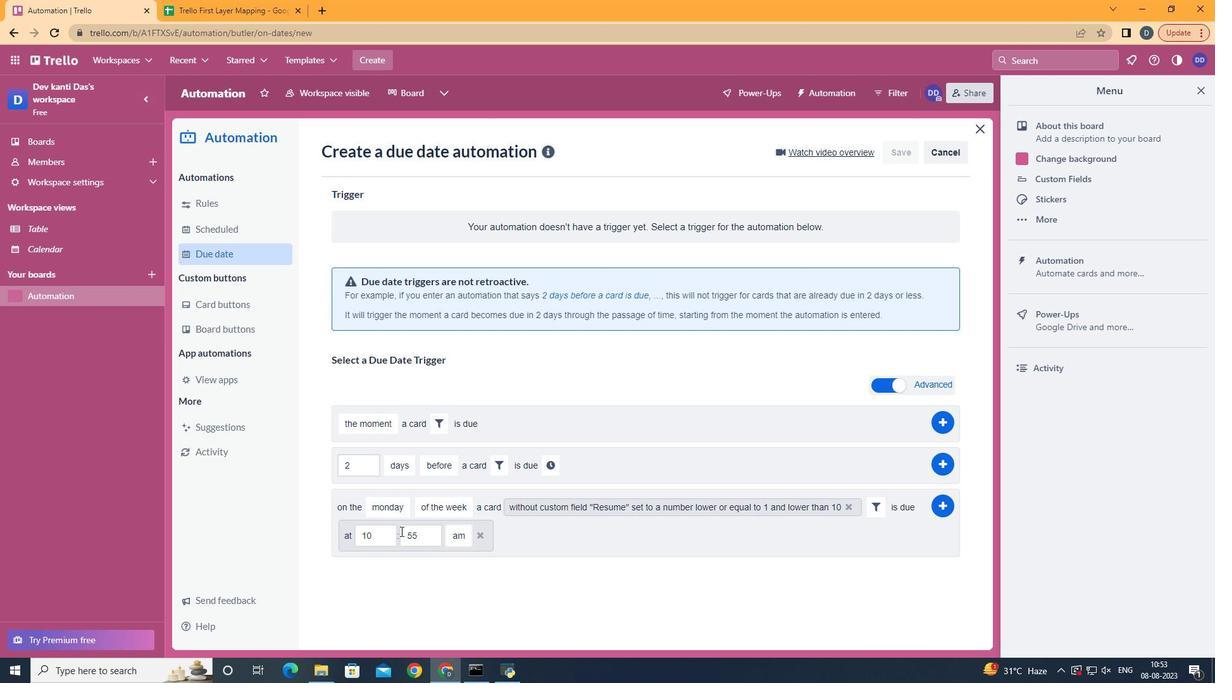 
Action: Mouse pressed left at (347, 525)
Screenshot: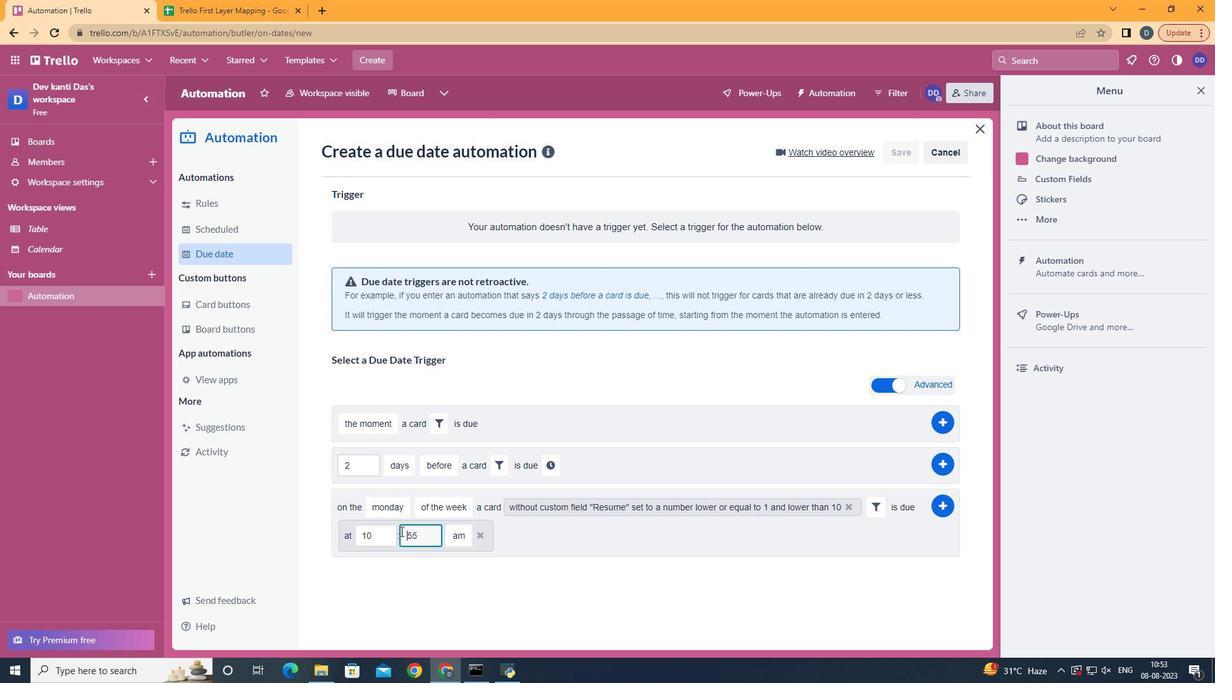 
Action: Mouse moved to (399, 530)
Screenshot: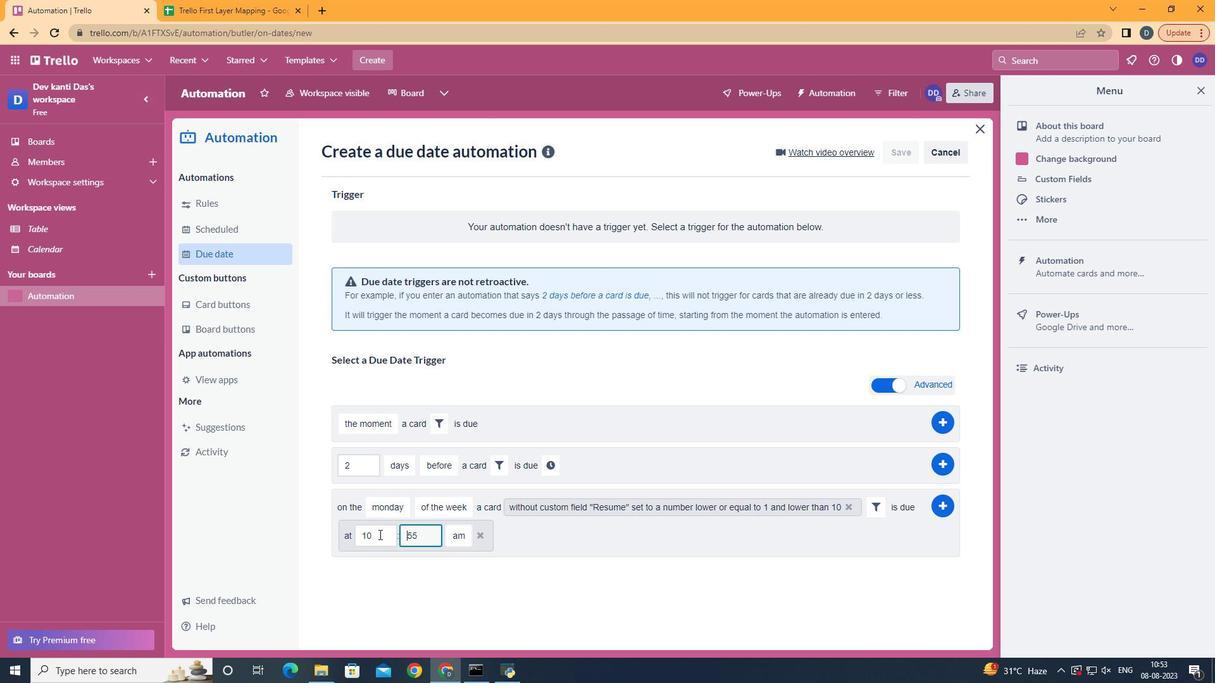 
Action: Mouse pressed left at (399, 530)
Screenshot: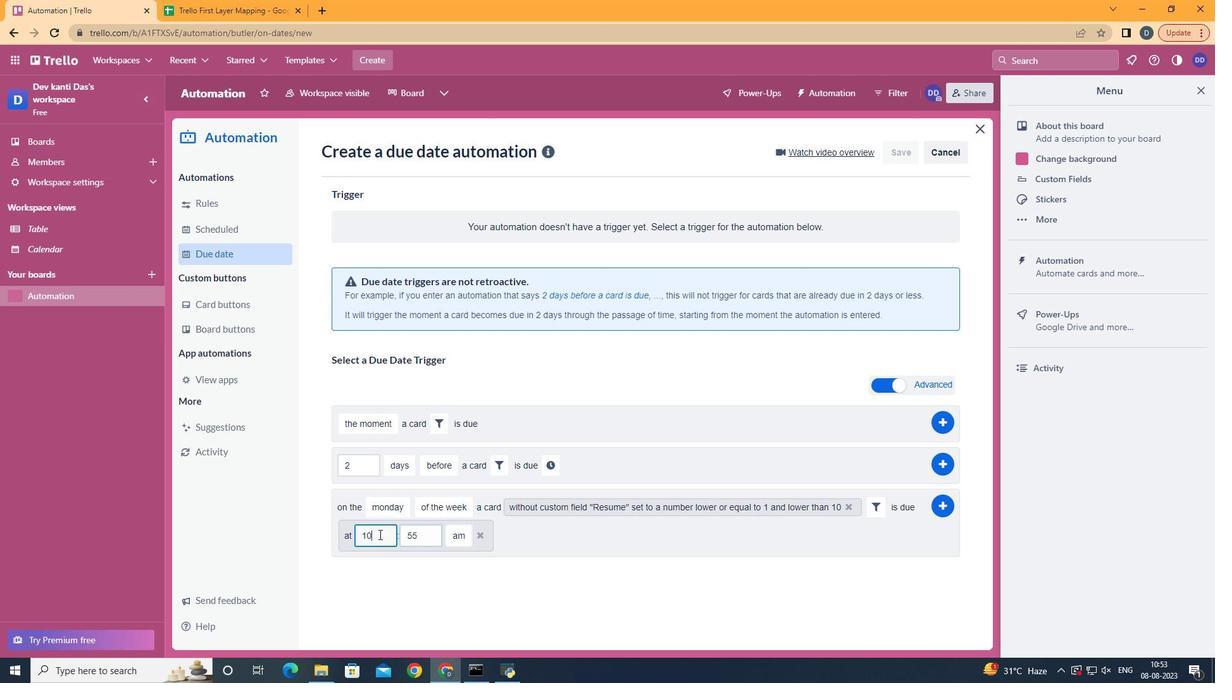 
Action: Mouse moved to (377, 533)
Screenshot: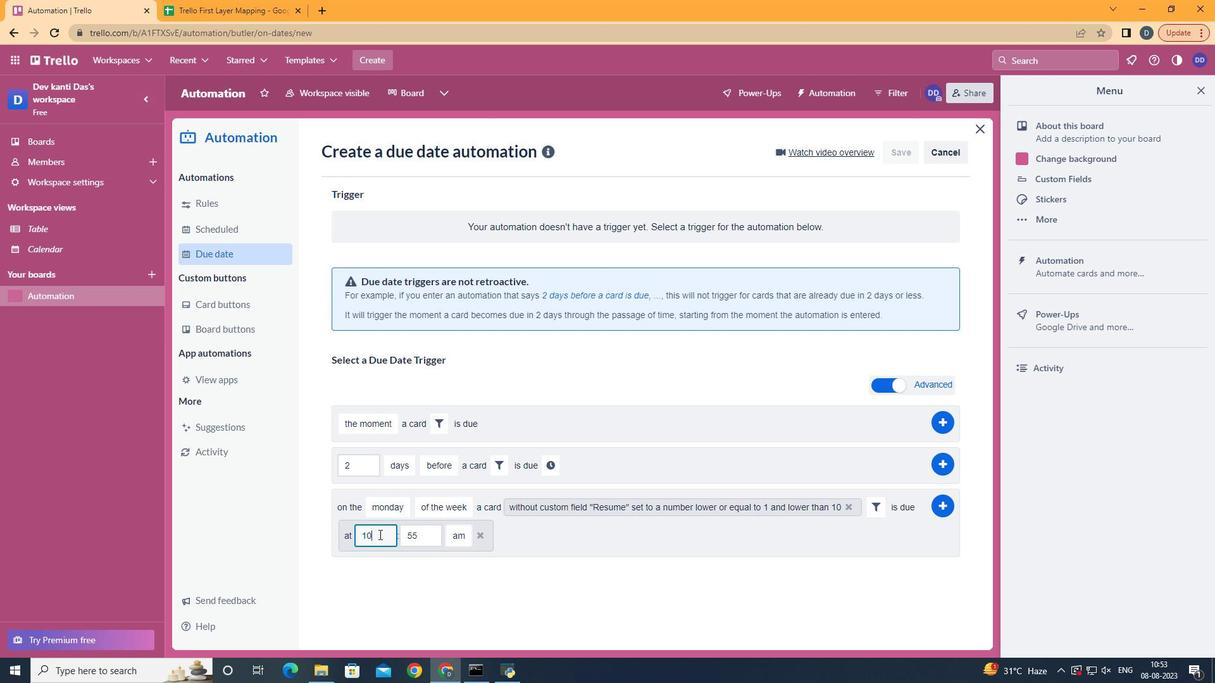 
Action: Mouse pressed left at (377, 533)
Screenshot: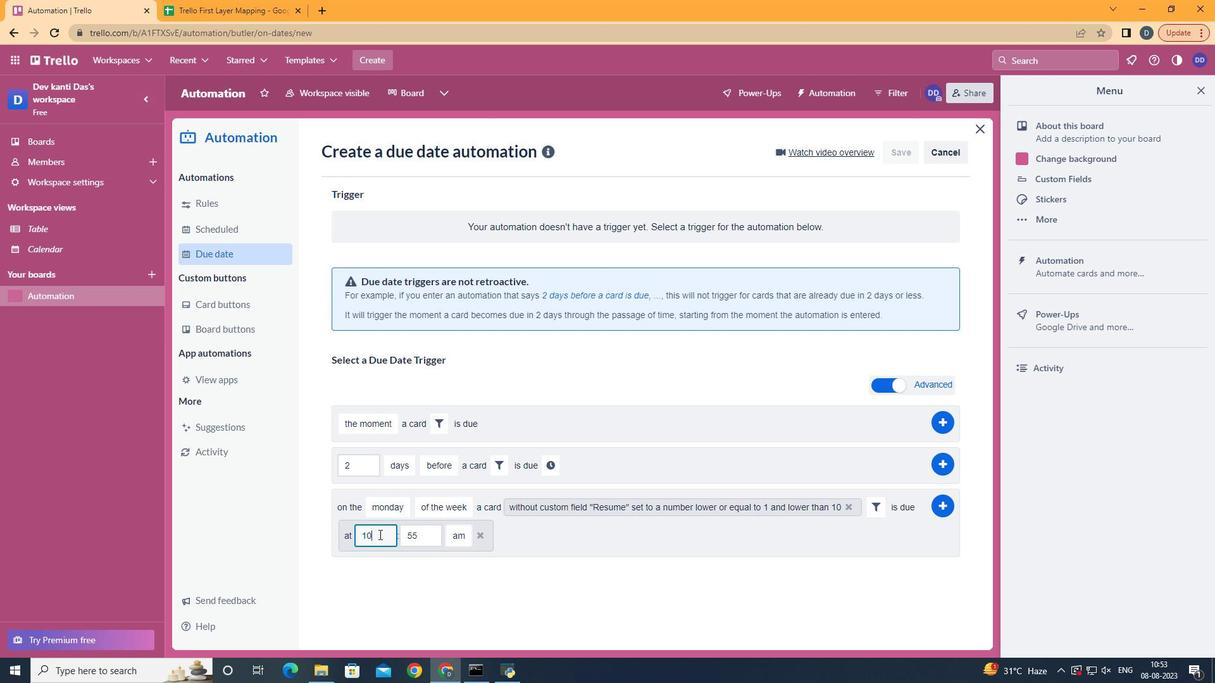 
Action: Key pressed <Key.backspace>1
Screenshot: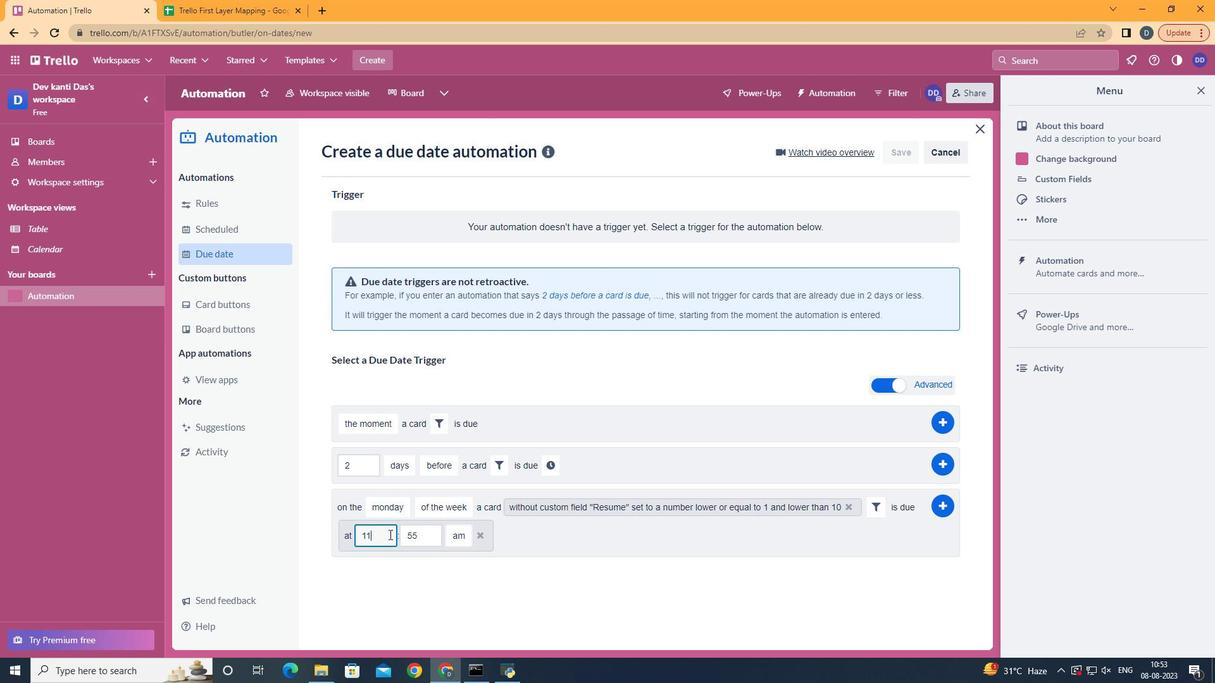 
Action: Mouse moved to (429, 538)
Screenshot: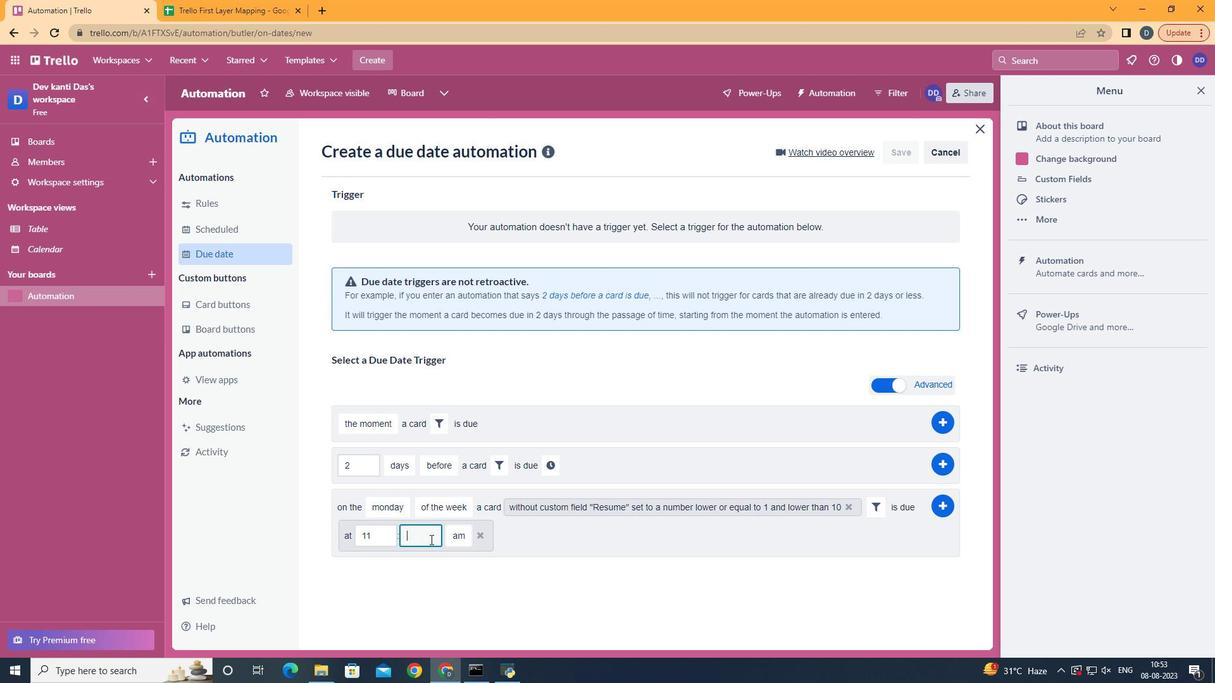 
Action: Mouse pressed left at (429, 538)
Screenshot: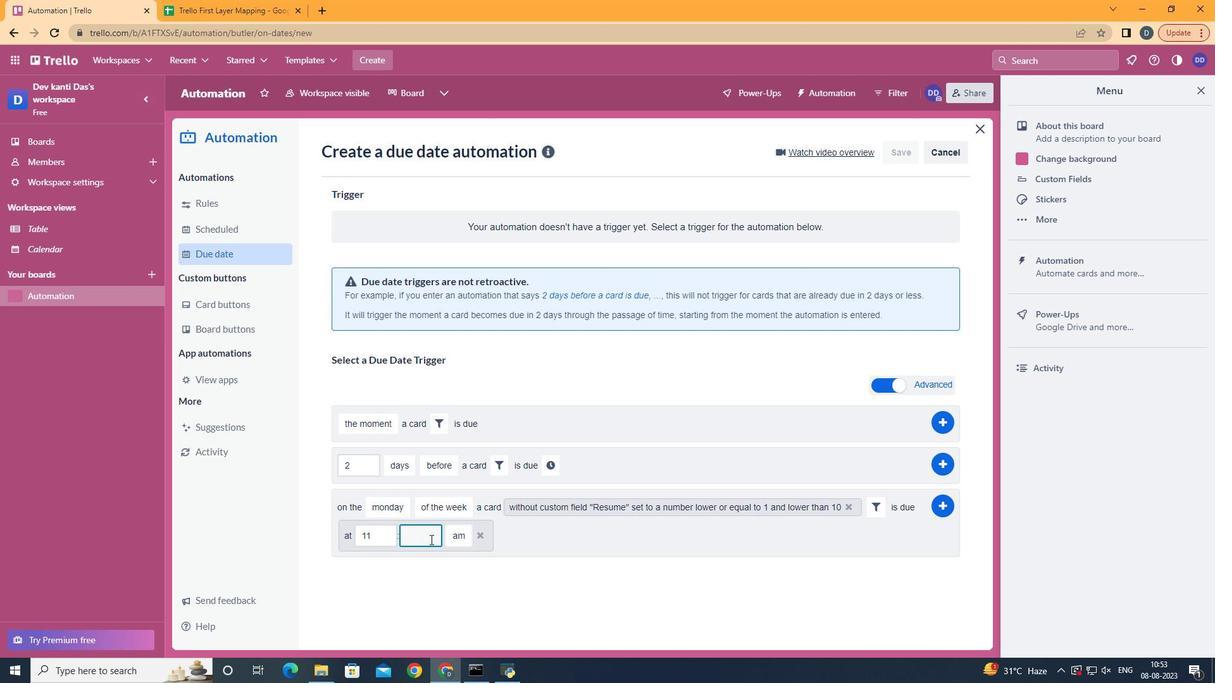 
Action: Key pressed <Key.backspace><Key.backspace>00
Screenshot: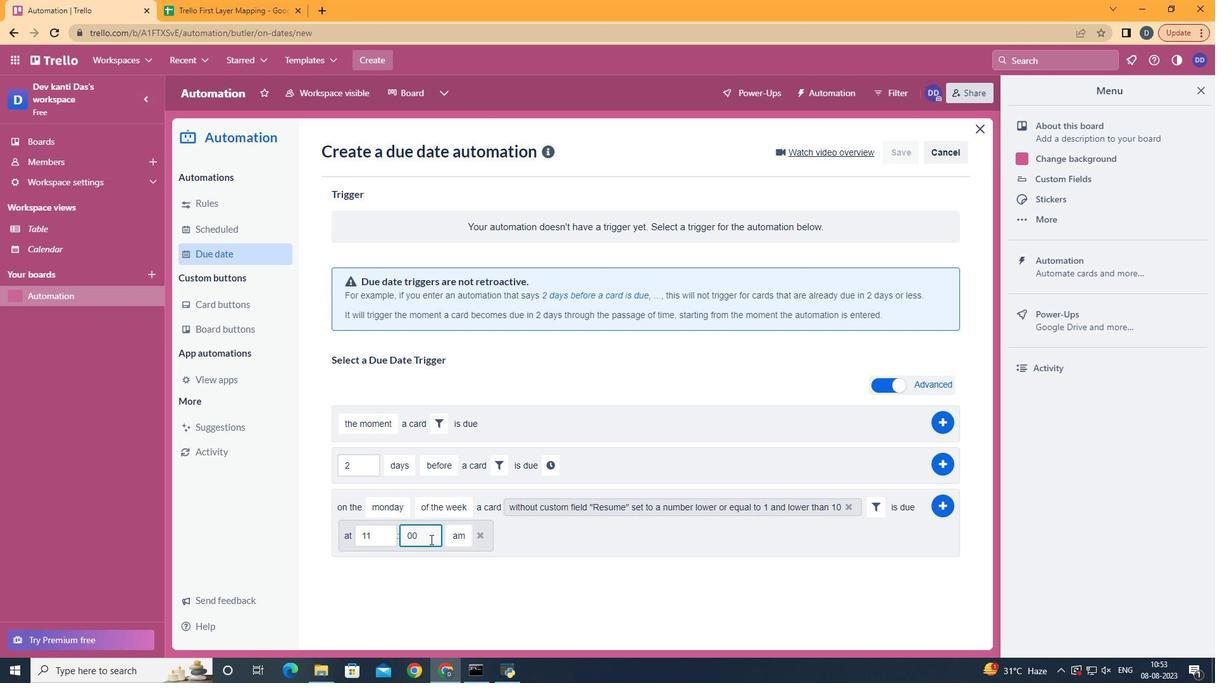 
Action: Mouse moved to (940, 503)
Screenshot: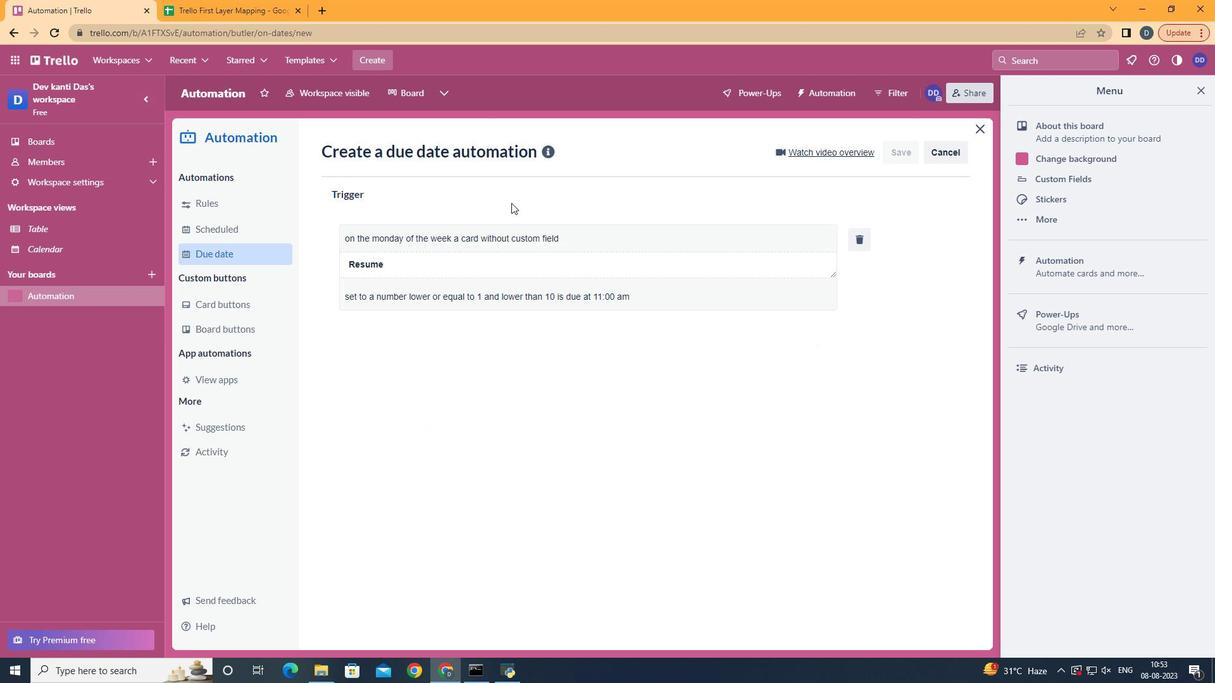 
Action: Mouse pressed left at (940, 503)
Screenshot: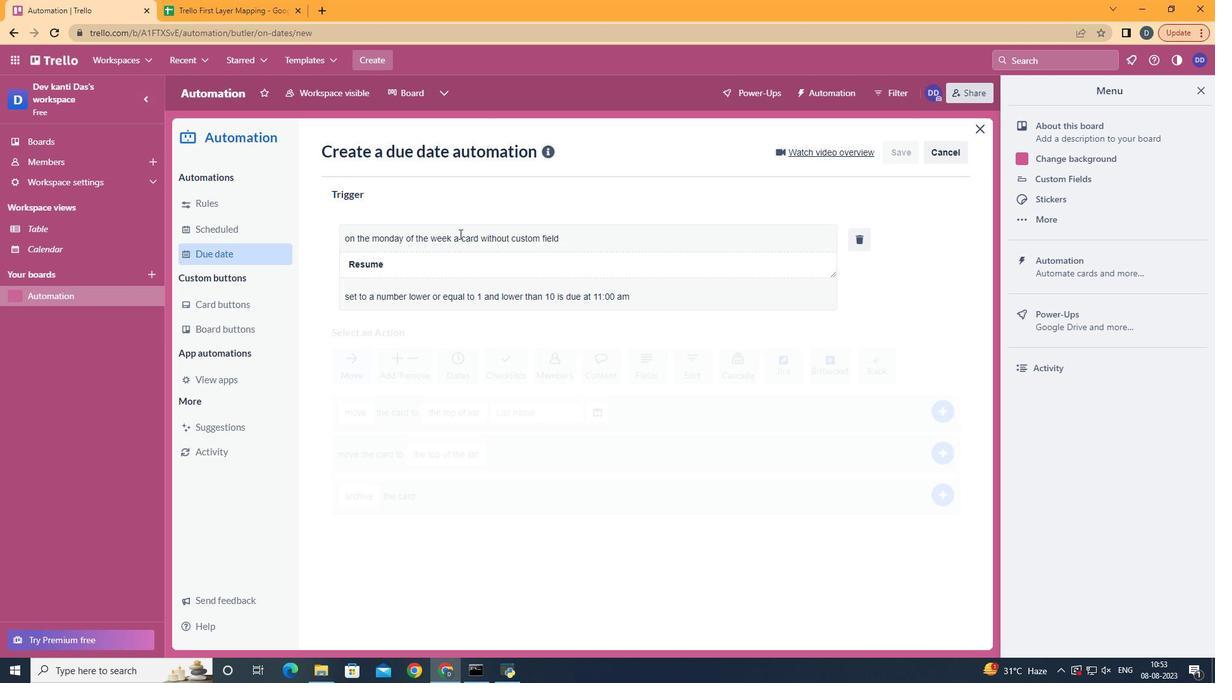 
Action: Mouse moved to (718, 258)
Screenshot: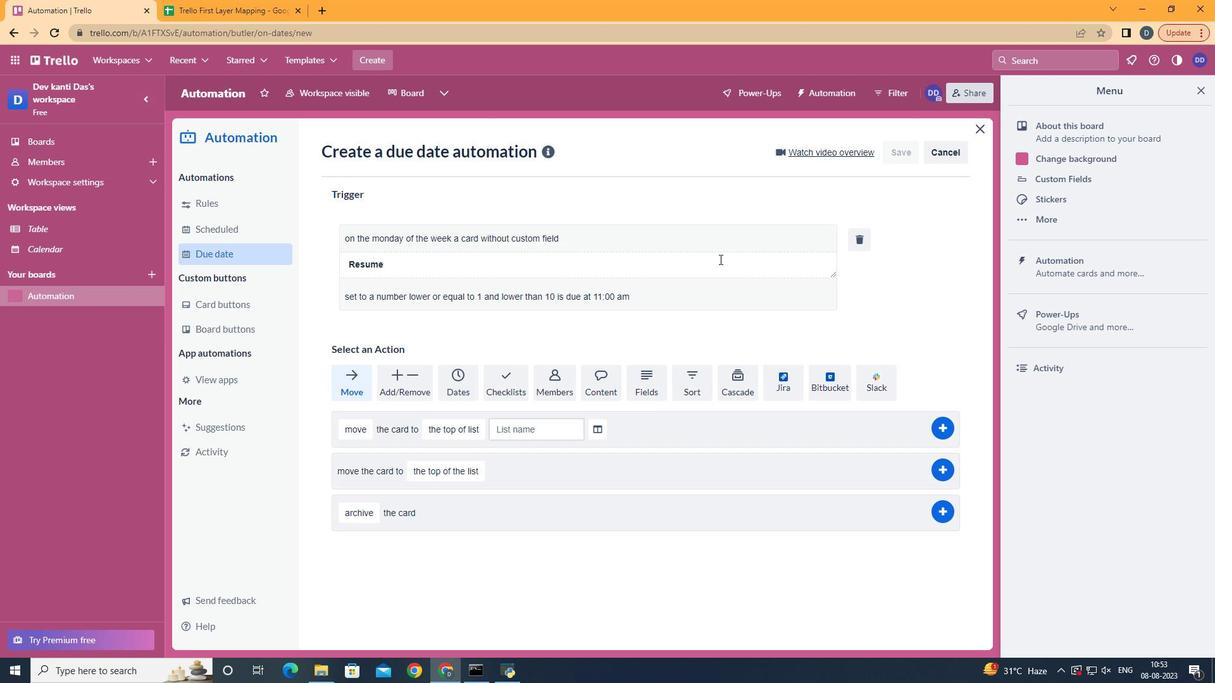 
